 Task: Find connections with filter location Didouche Mourad with filter topic #Jobswith filter profile language English with filter current company VARITE INC with filter school Shri Shikshayatan College with filter industry Staffing and Recruiting with filter service category Corporate Events with filter keywords title Drafter
Action: Mouse moved to (524, 62)
Screenshot: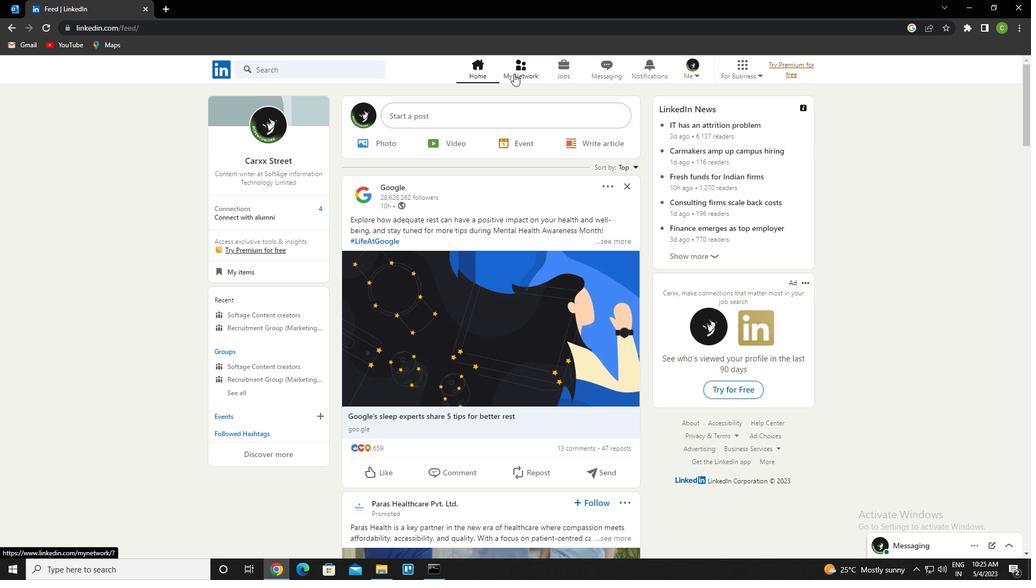 
Action: Mouse pressed left at (524, 62)
Screenshot: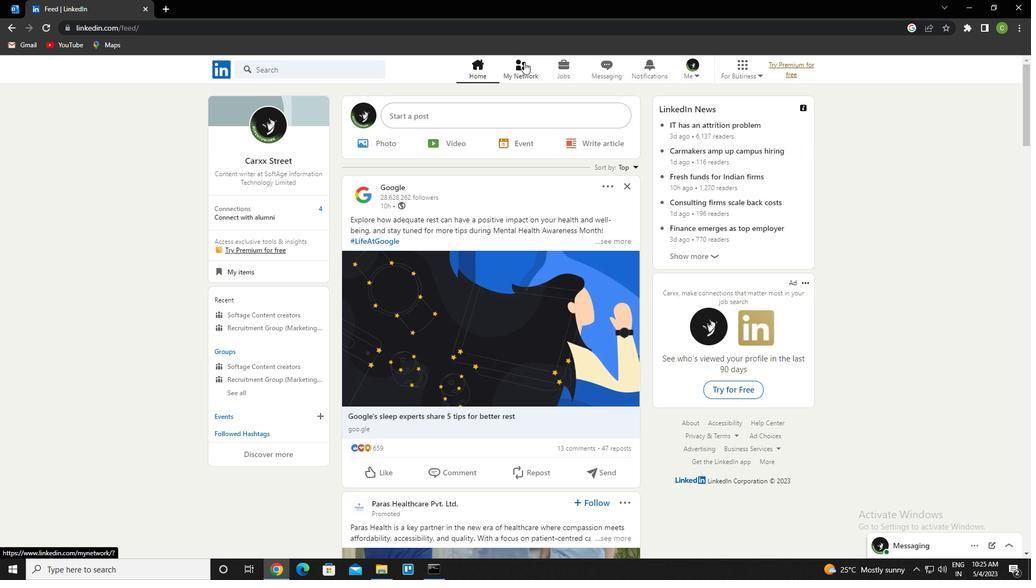 
Action: Mouse moved to (346, 134)
Screenshot: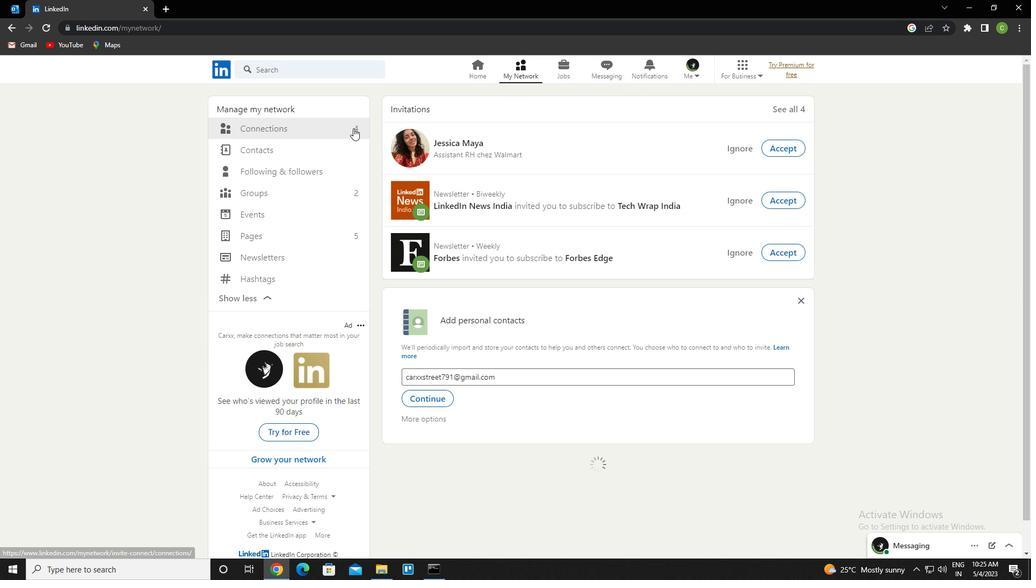 
Action: Mouse pressed left at (346, 134)
Screenshot: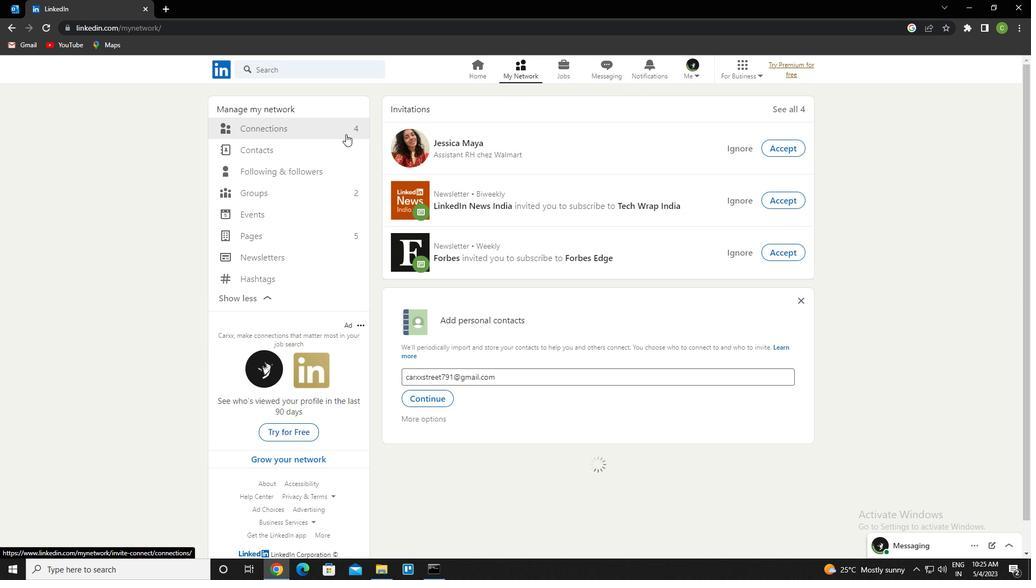 
Action: Mouse moved to (610, 128)
Screenshot: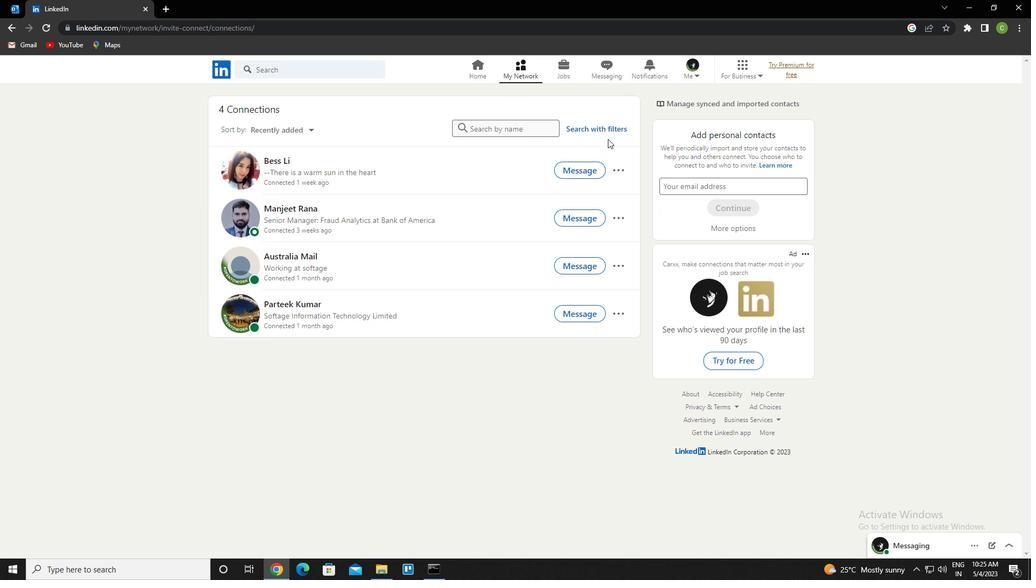 
Action: Mouse pressed left at (610, 128)
Screenshot: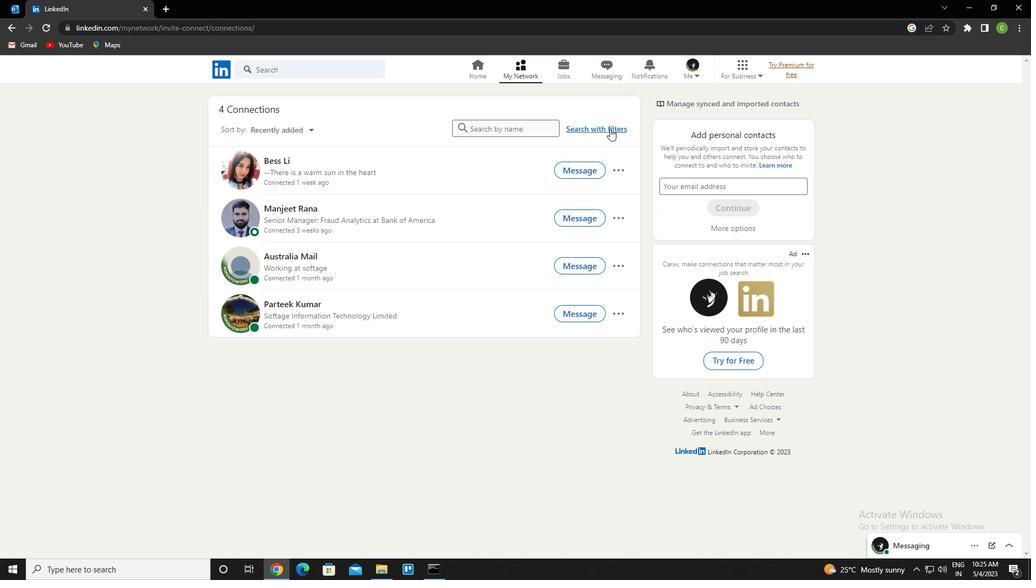 
Action: Mouse moved to (557, 103)
Screenshot: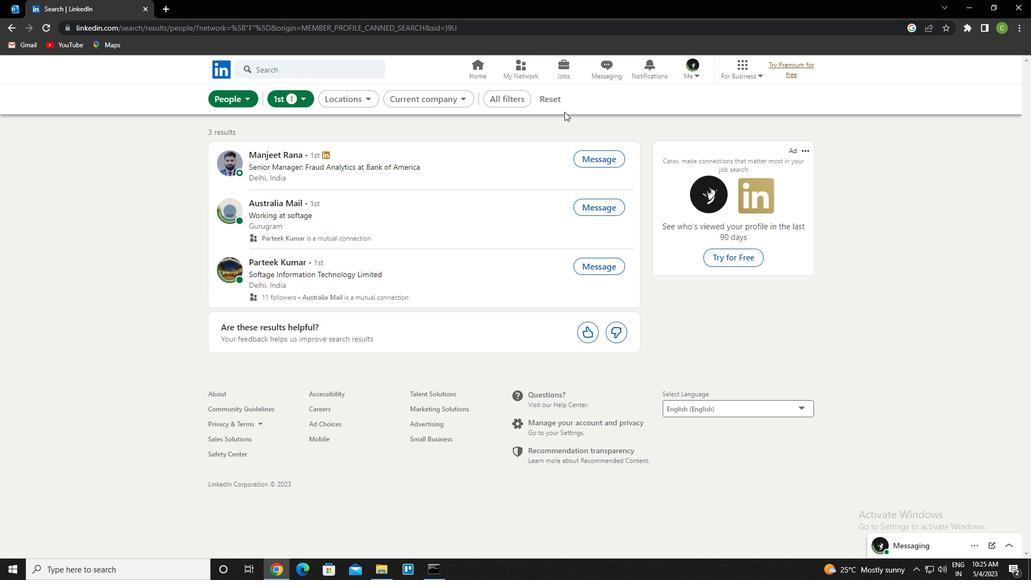 
Action: Mouse pressed left at (557, 103)
Screenshot: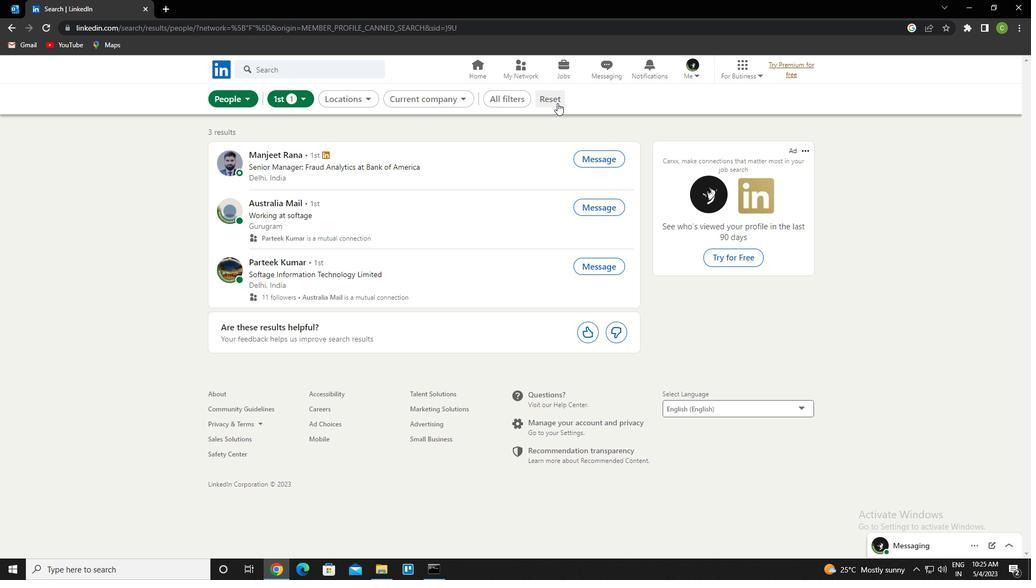 
Action: Mouse moved to (543, 103)
Screenshot: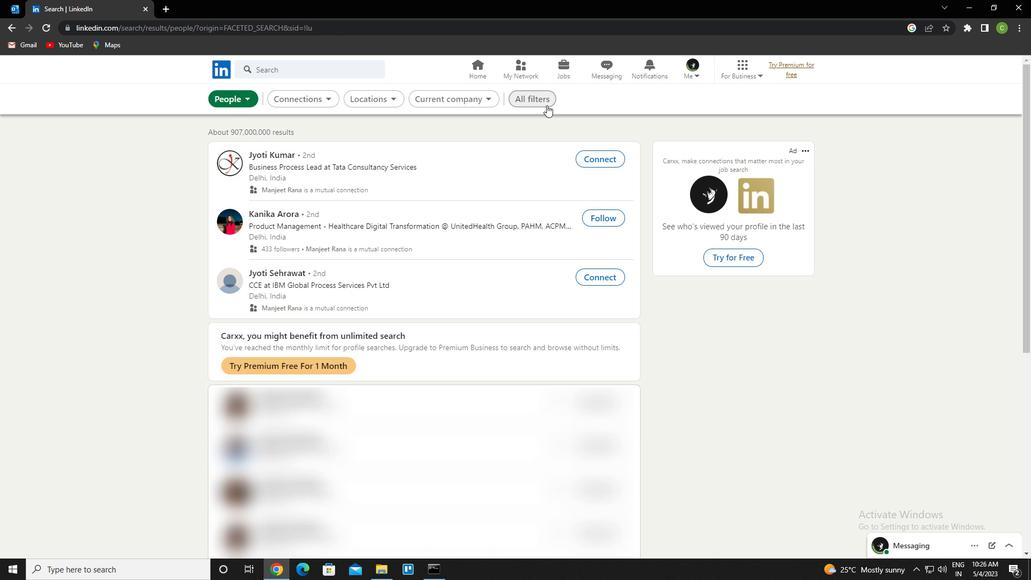 
Action: Mouse pressed left at (543, 103)
Screenshot: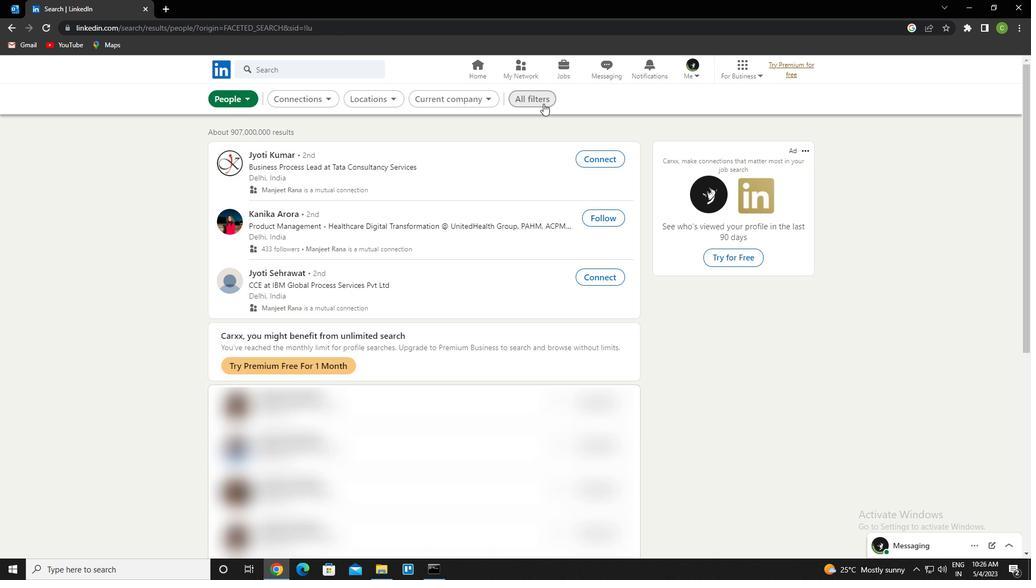 
Action: Mouse moved to (926, 366)
Screenshot: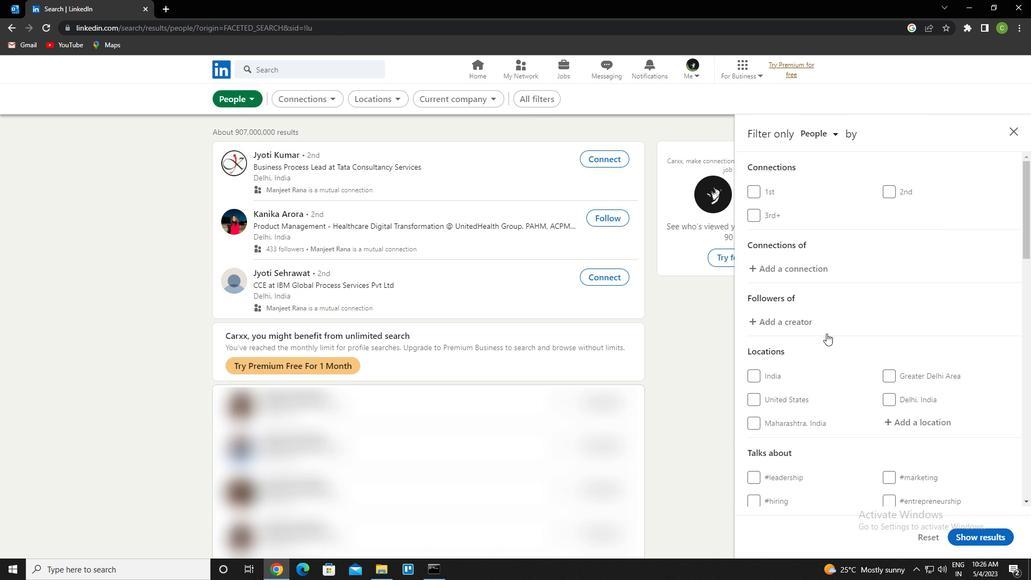 
Action: Mouse scrolled (926, 365) with delta (0, 0)
Screenshot: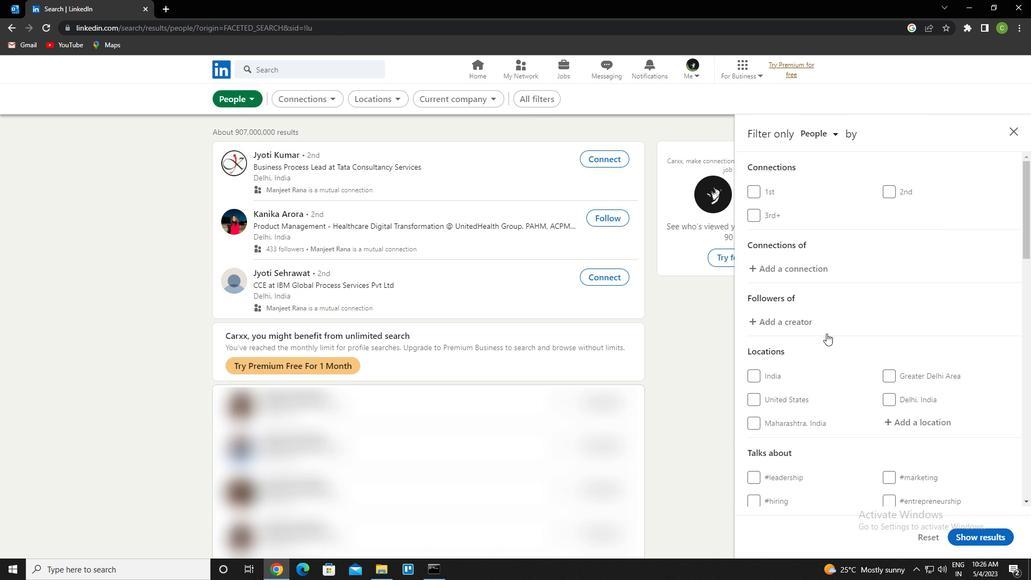 
Action: Mouse moved to (926, 366)
Screenshot: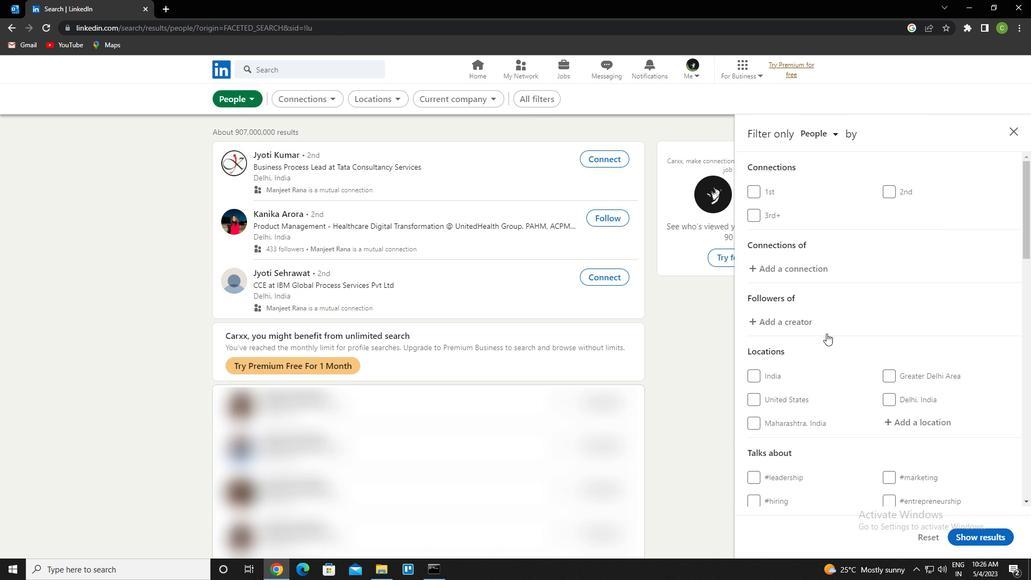
Action: Mouse scrolled (926, 365) with delta (0, 0)
Screenshot: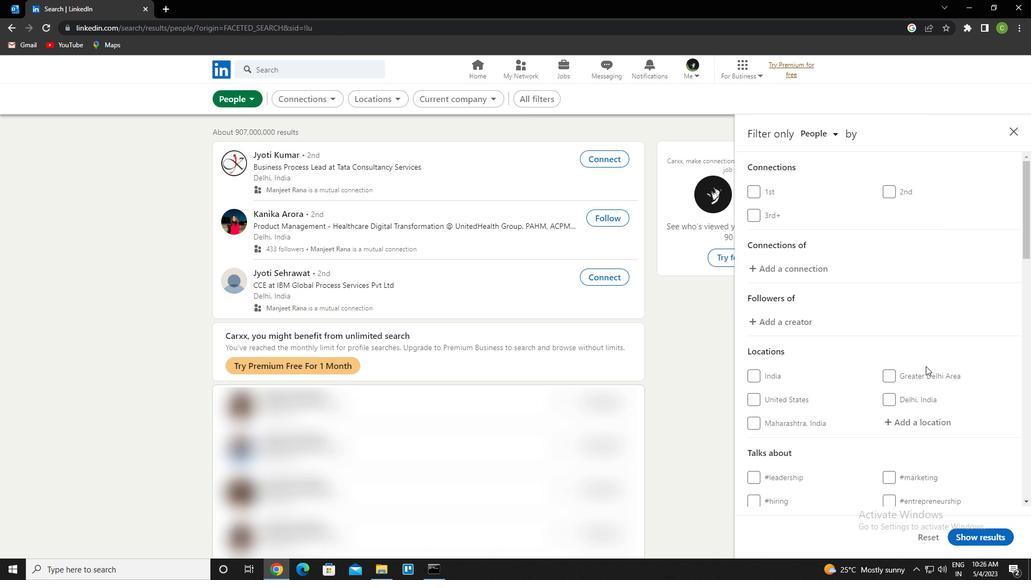 
Action: Mouse moved to (925, 364)
Screenshot: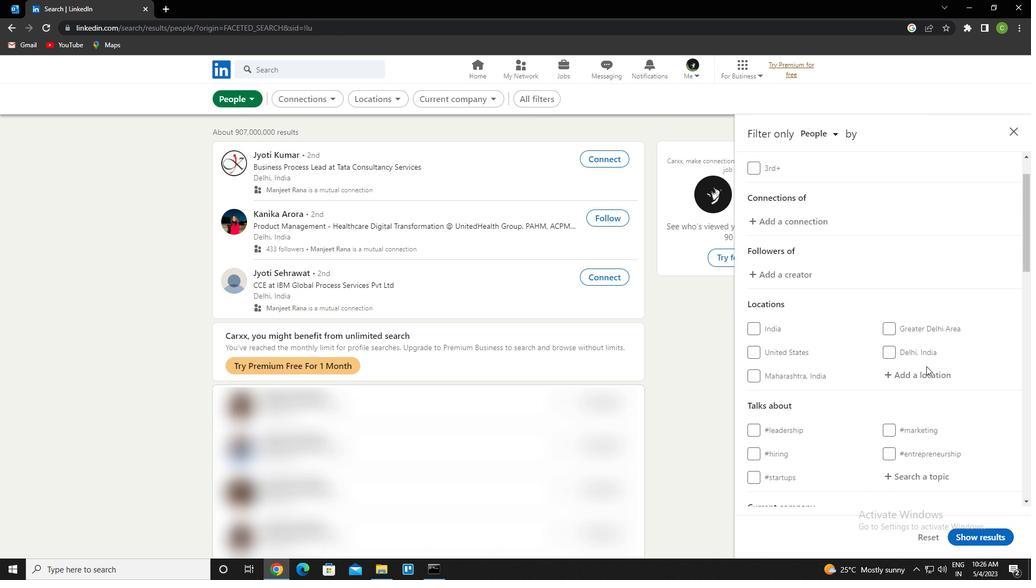 
Action: Mouse scrolled (925, 363) with delta (0, 0)
Screenshot: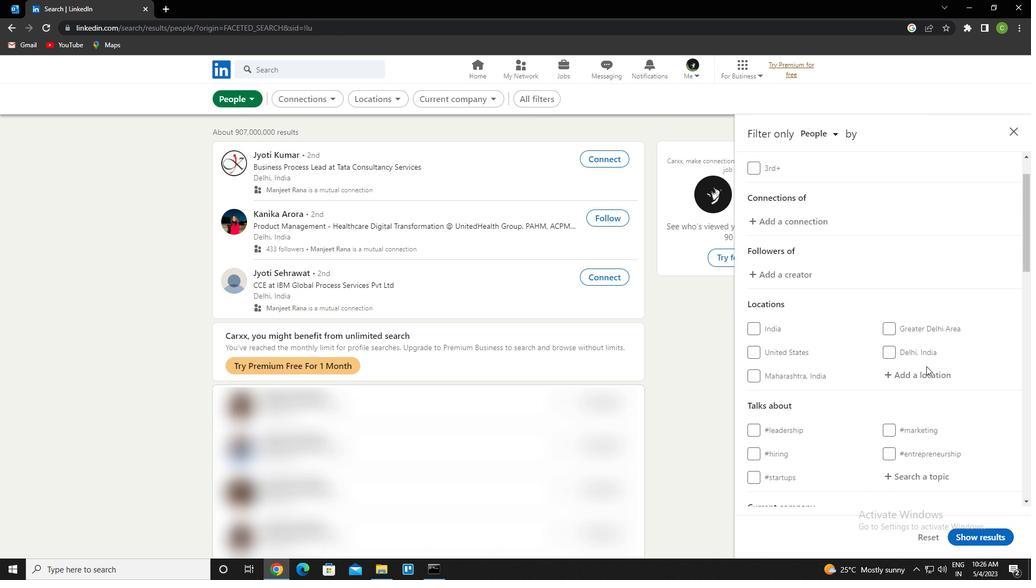 
Action: Mouse moved to (925, 264)
Screenshot: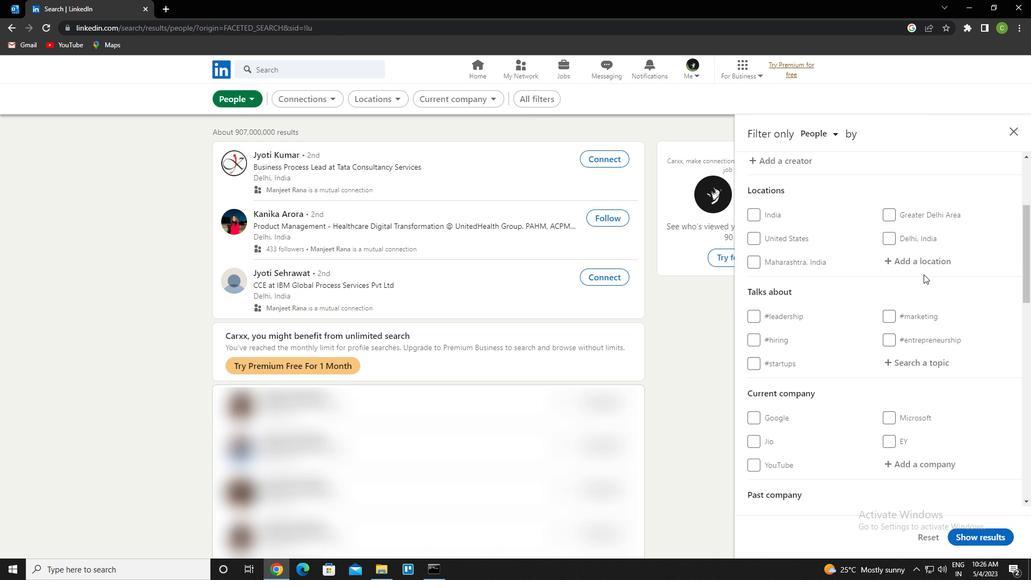 
Action: Mouse pressed left at (925, 264)
Screenshot: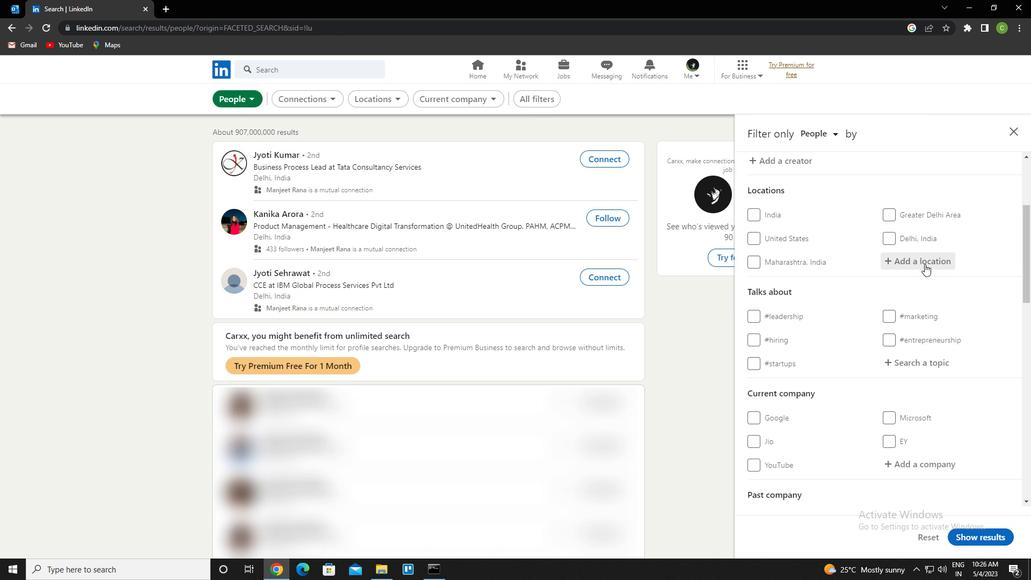 
Action: Key pressed <Key.caps_lock>d<Key.caps_lock>idouche<Key.down><Key.enter>
Screenshot: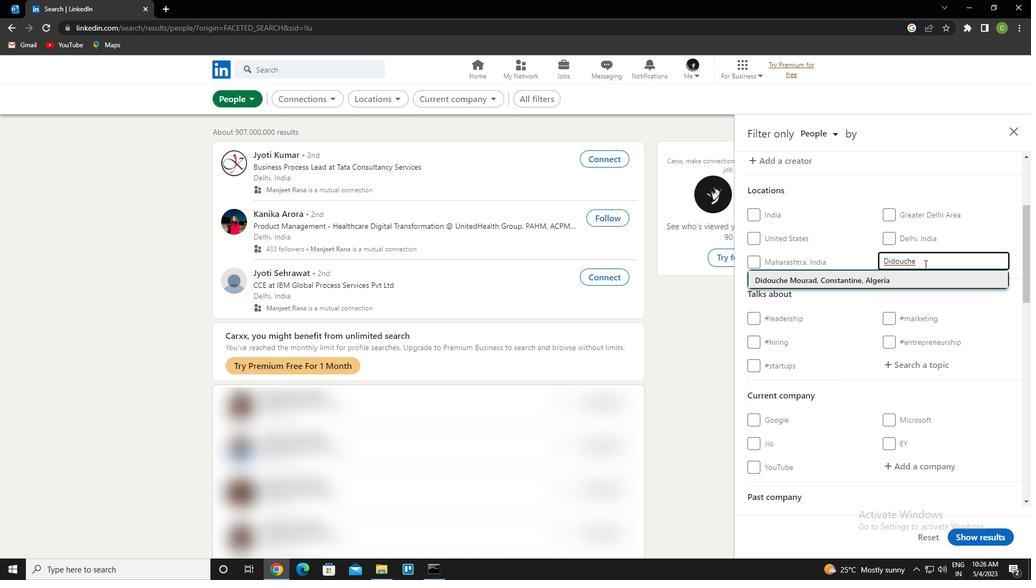 
Action: Mouse scrolled (925, 263) with delta (0, 0)
Screenshot: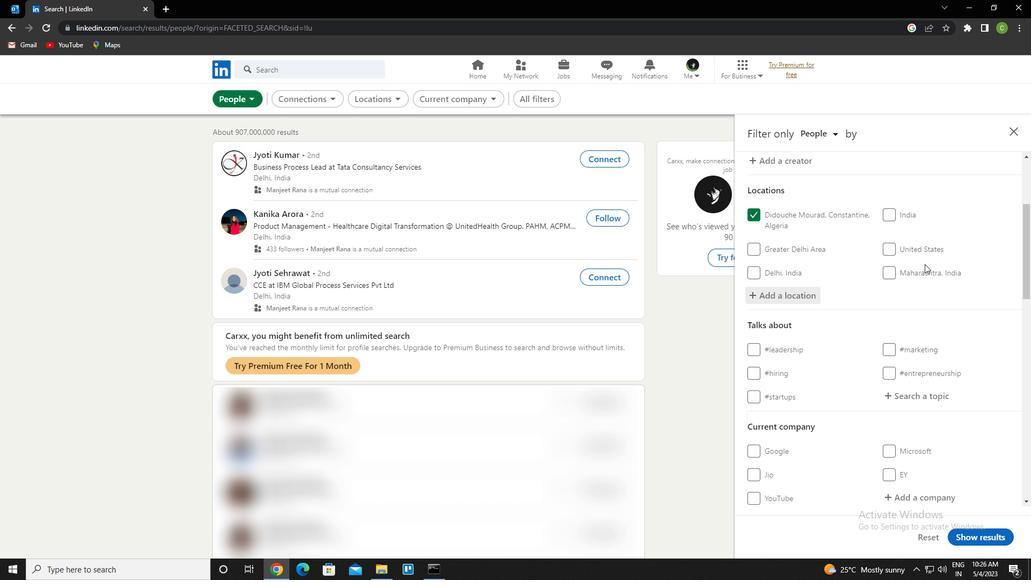 
Action: Mouse scrolled (925, 263) with delta (0, 0)
Screenshot: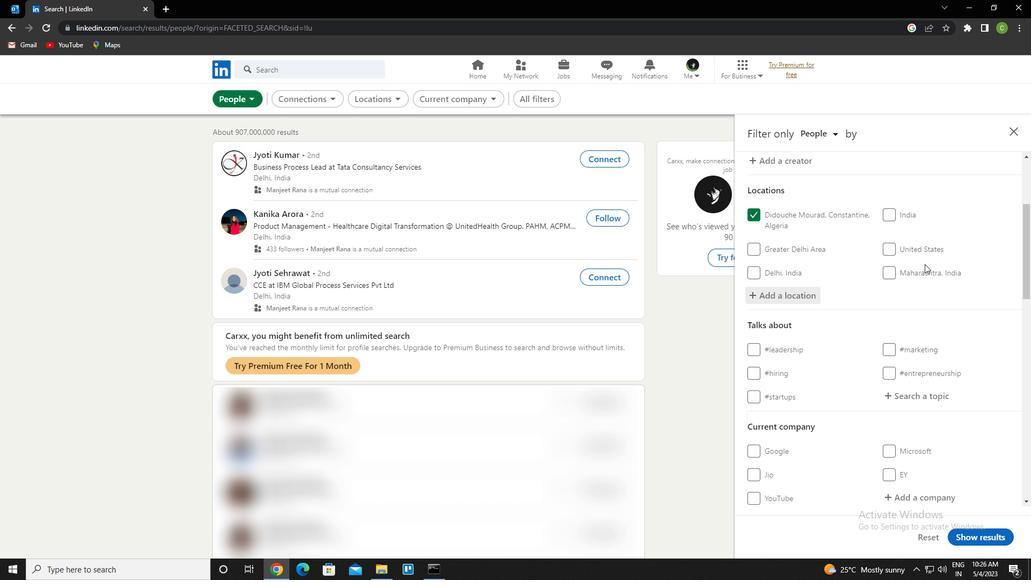 
Action: Mouse moved to (922, 284)
Screenshot: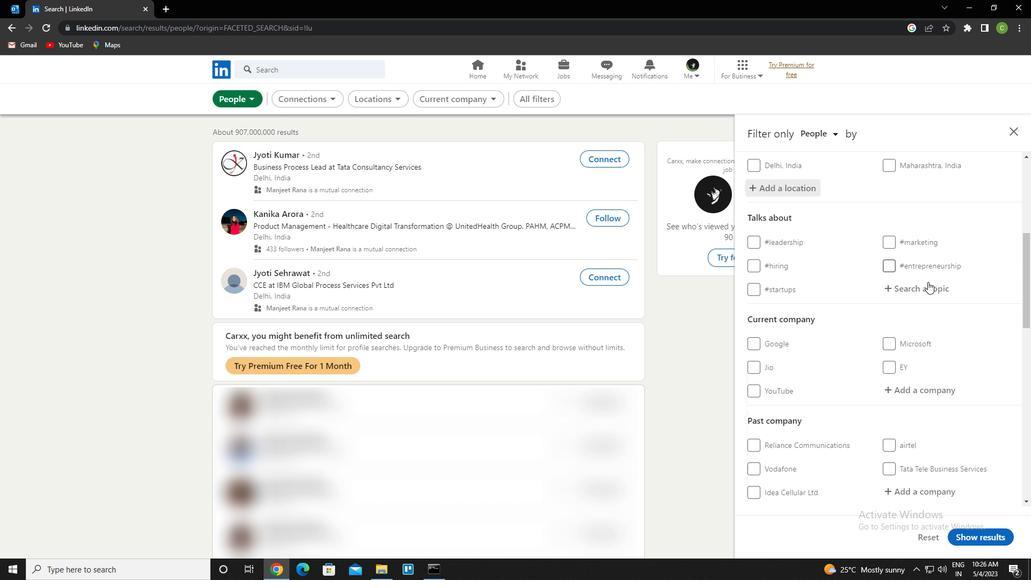 
Action: Mouse pressed left at (922, 284)
Screenshot: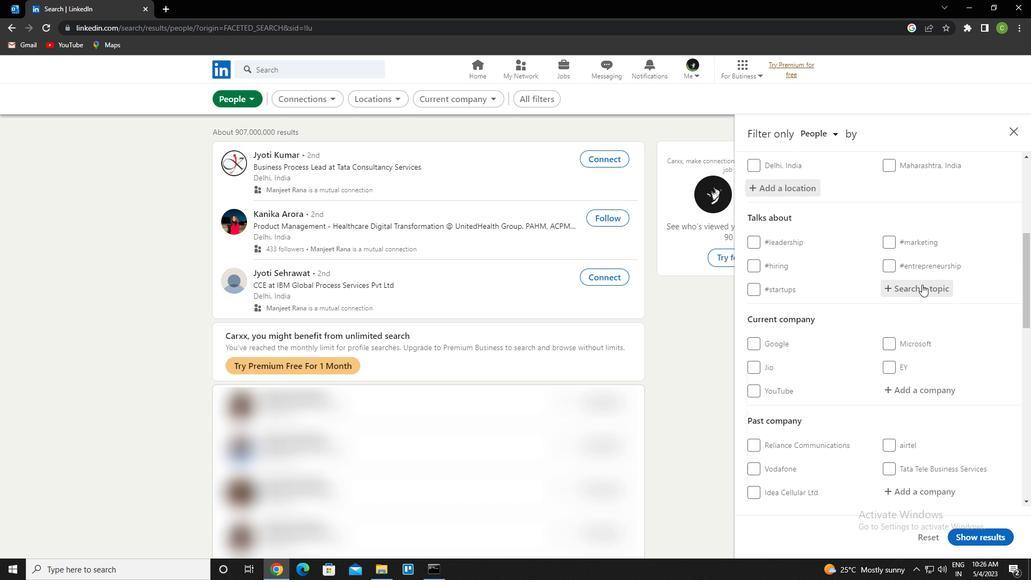 
Action: Key pressed jobs<Key.down><Key.enter>
Screenshot: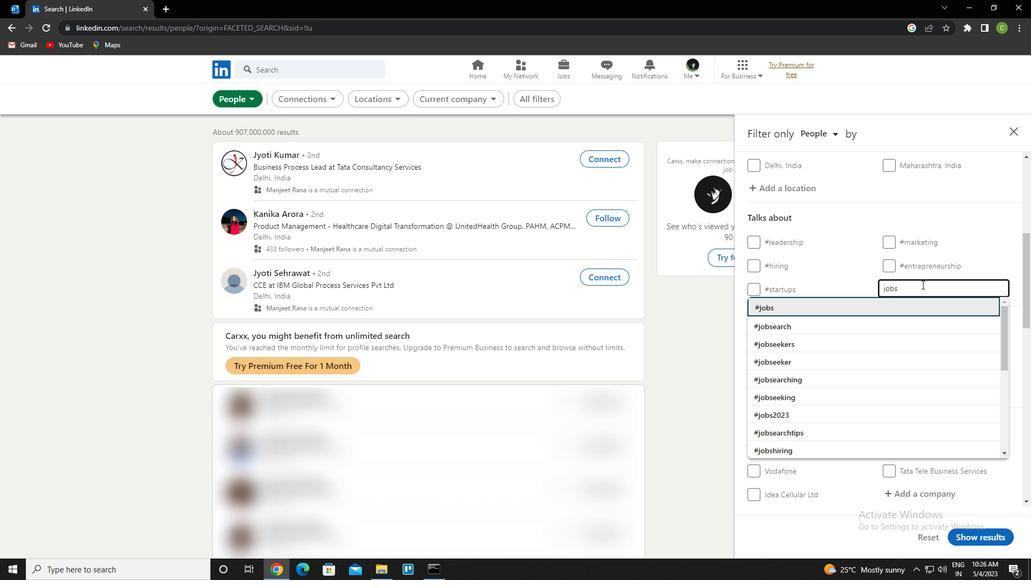 
Action: Mouse scrolled (922, 284) with delta (0, 0)
Screenshot: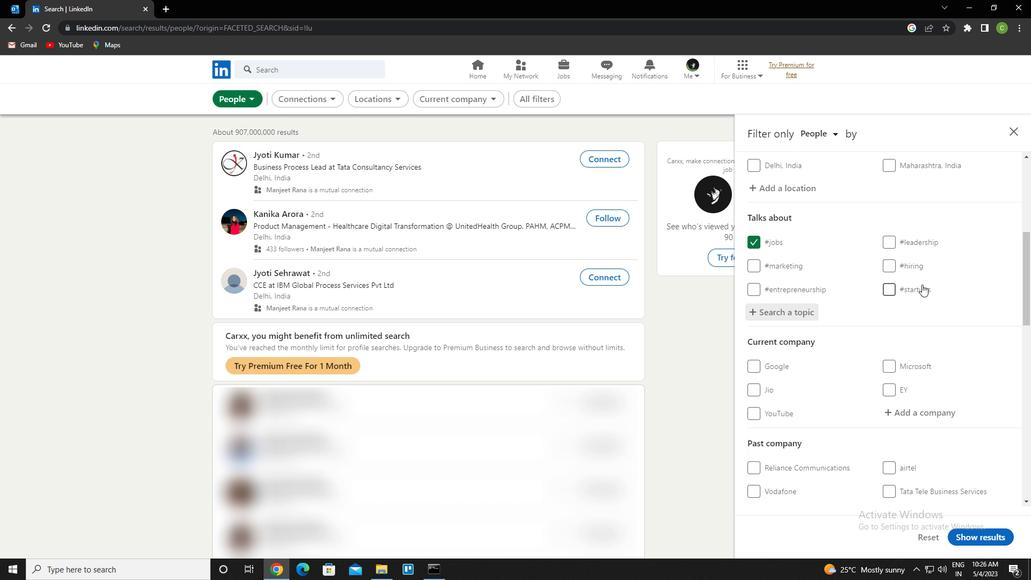 
Action: Mouse scrolled (922, 284) with delta (0, 0)
Screenshot: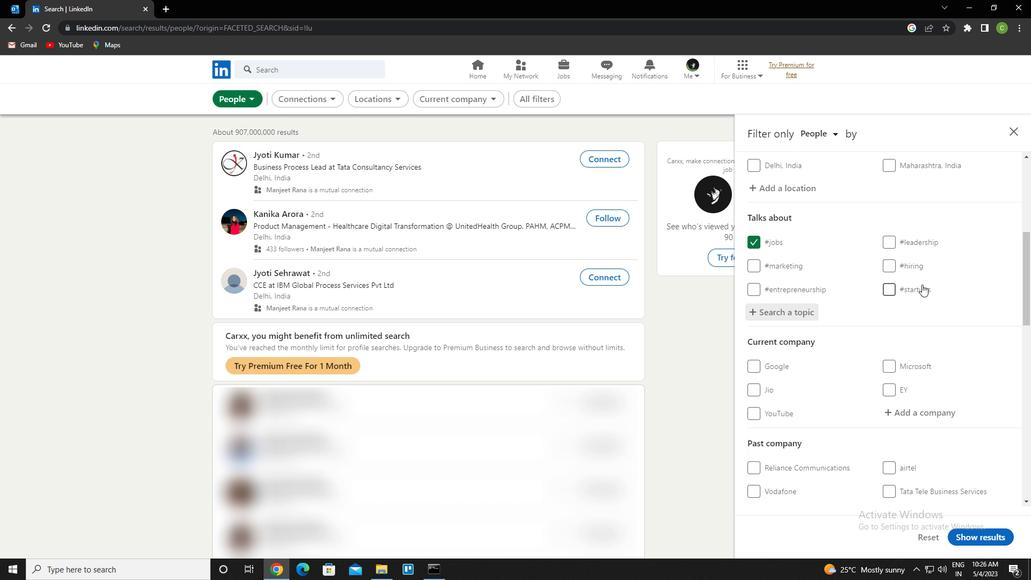 
Action: Mouse moved to (922, 284)
Screenshot: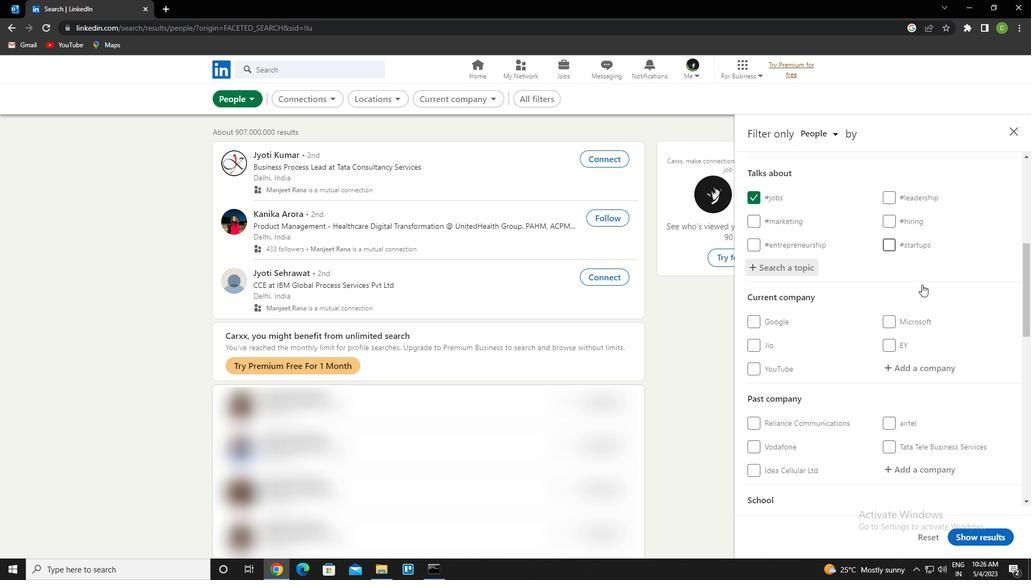 
Action: Mouse scrolled (922, 284) with delta (0, 0)
Screenshot: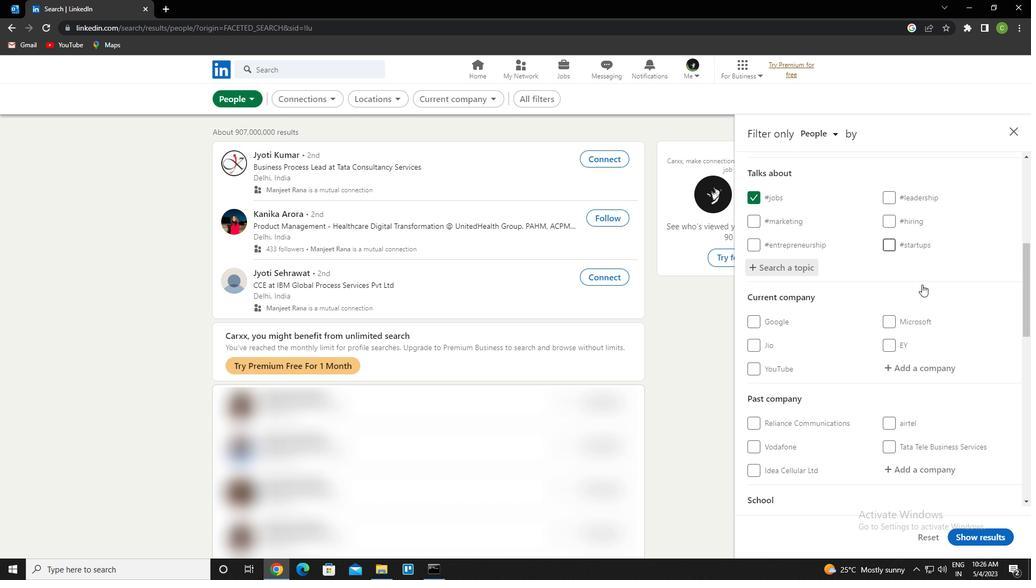 
Action: Mouse scrolled (922, 284) with delta (0, 0)
Screenshot: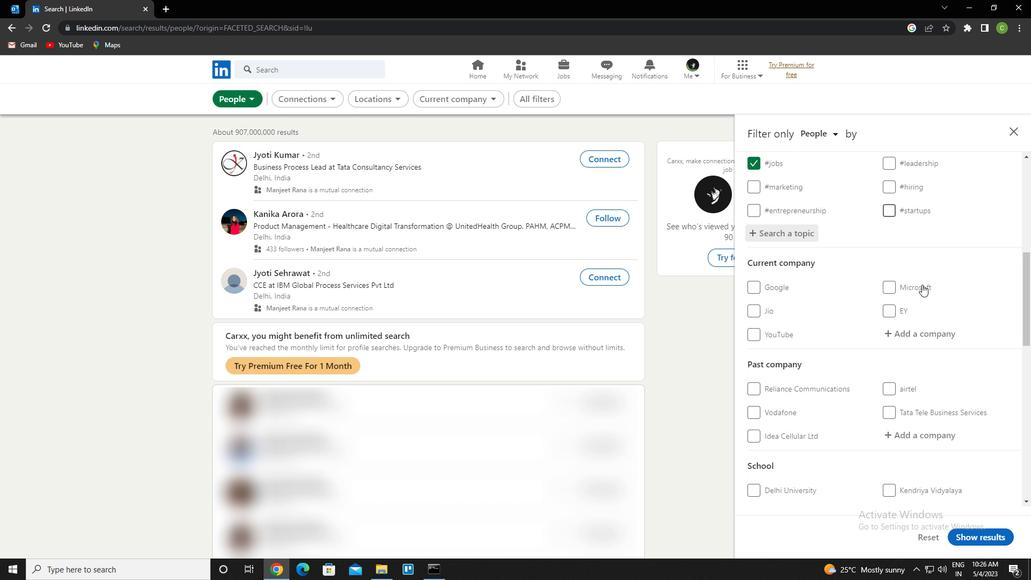 
Action: Mouse scrolled (922, 284) with delta (0, 0)
Screenshot: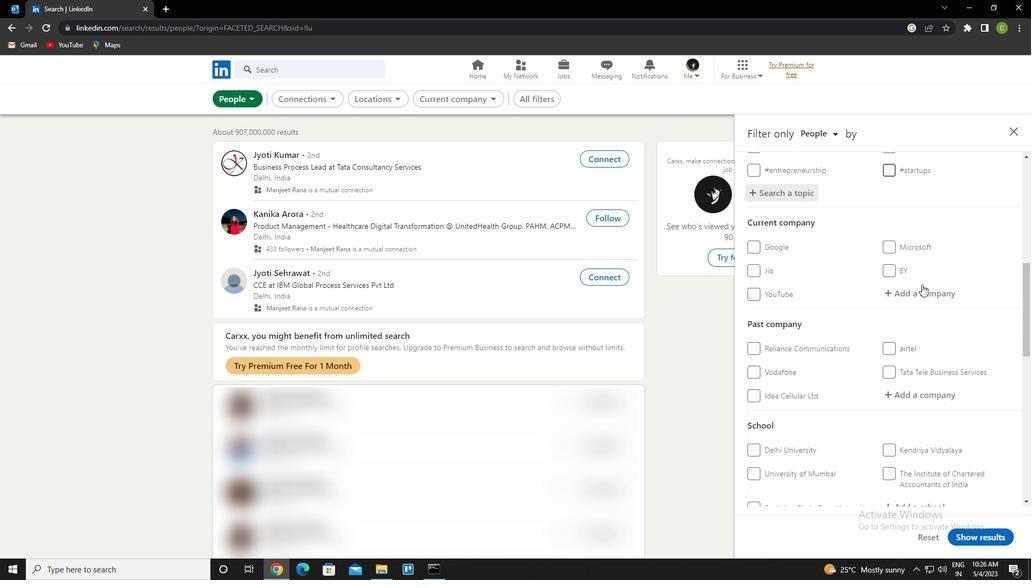 
Action: Mouse scrolled (922, 284) with delta (0, 0)
Screenshot: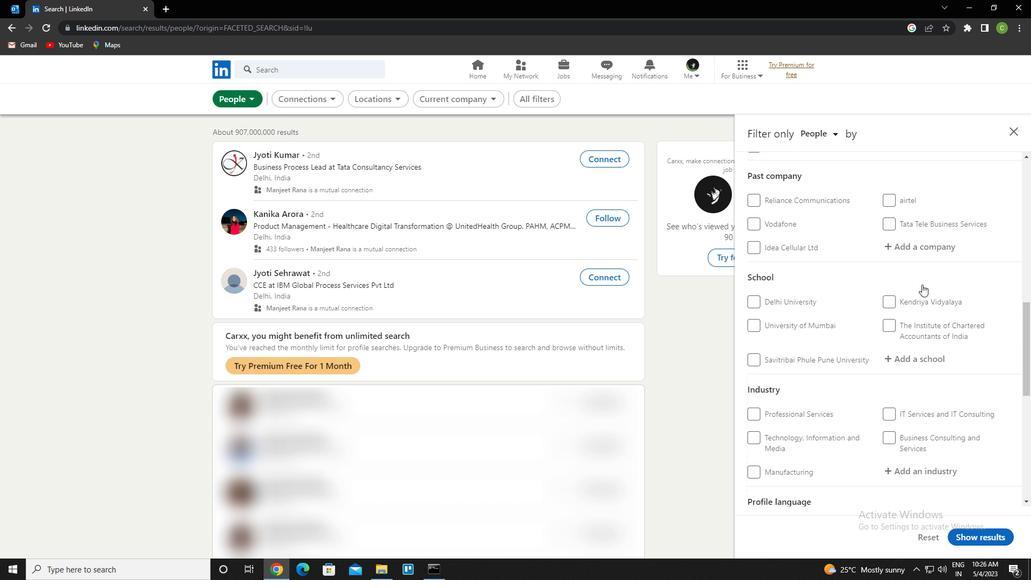 
Action: Mouse scrolled (922, 284) with delta (0, 0)
Screenshot: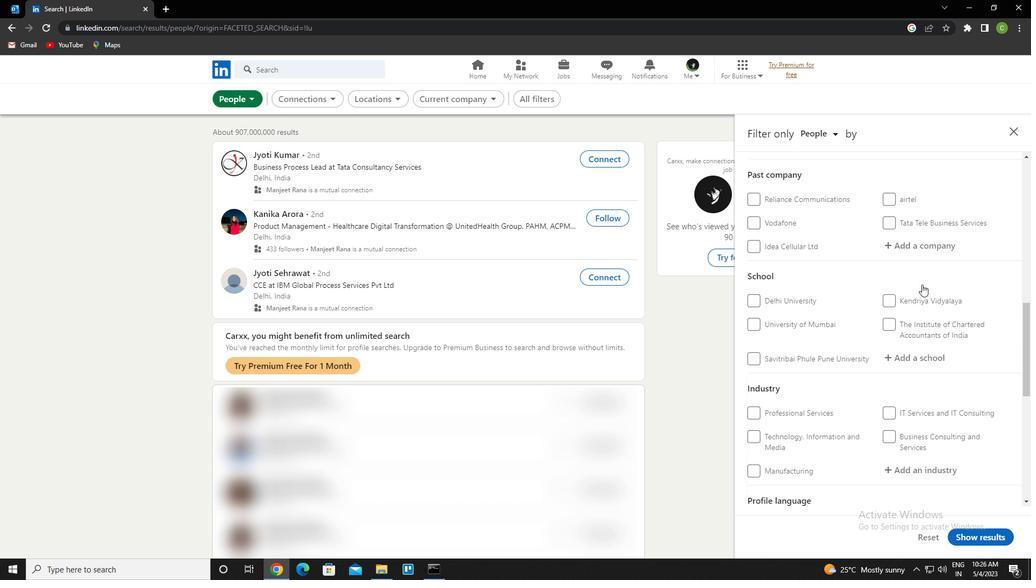 
Action: Mouse scrolled (922, 284) with delta (0, 0)
Screenshot: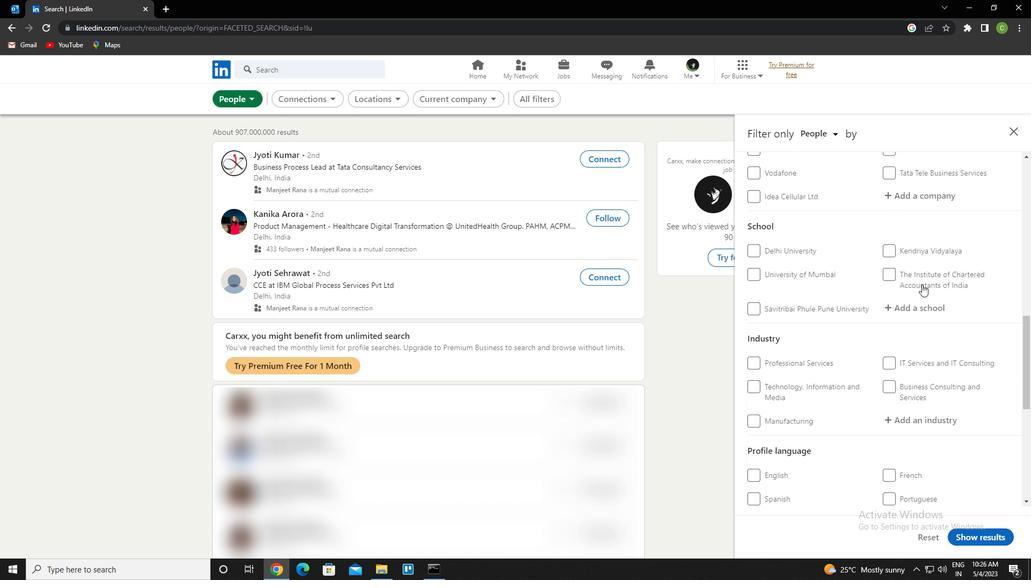 
Action: Mouse scrolled (922, 284) with delta (0, 0)
Screenshot: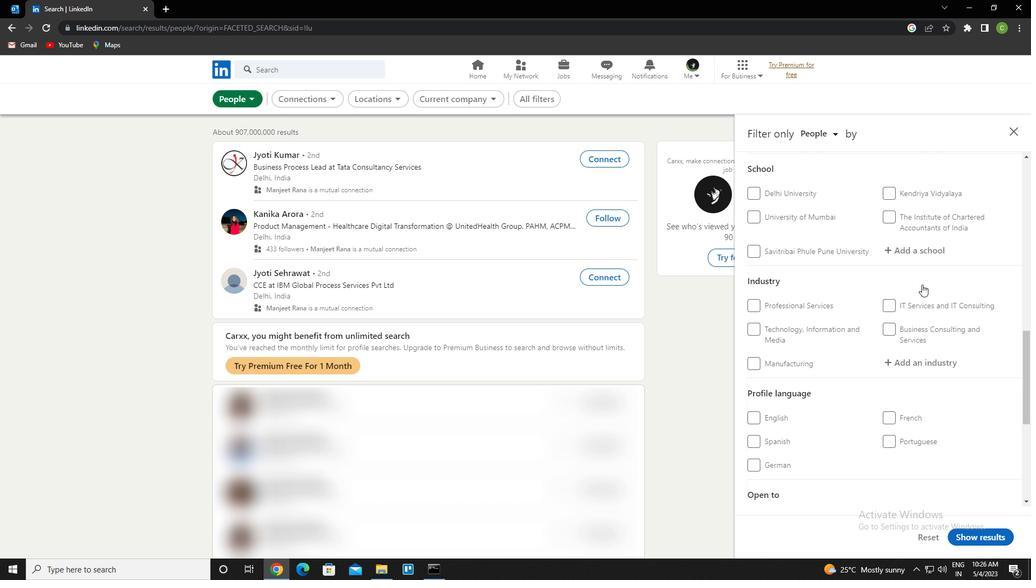 
Action: Mouse moved to (756, 313)
Screenshot: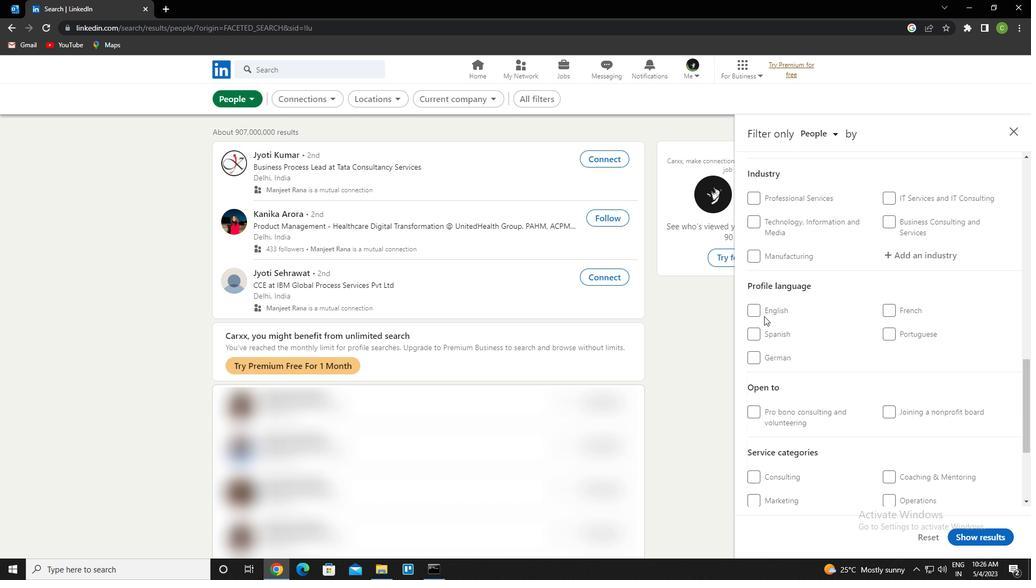 
Action: Mouse pressed left at (756, 313)
Screenshot: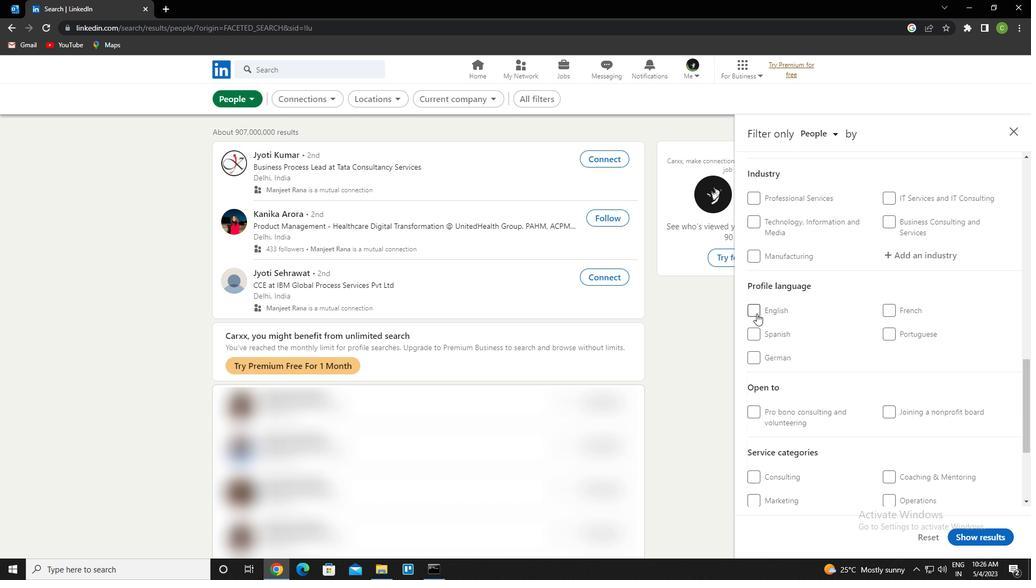 
Action: Mouse moved to (813, 336)
Screenshot: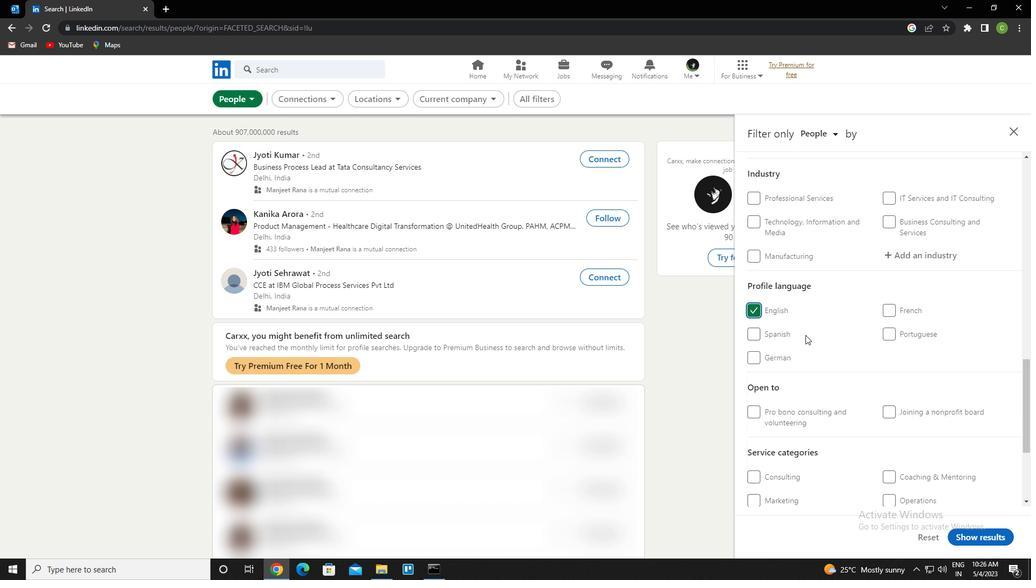 
Action: Mouse scrolled (813, 337) with delta (0, 0)
Screenshot: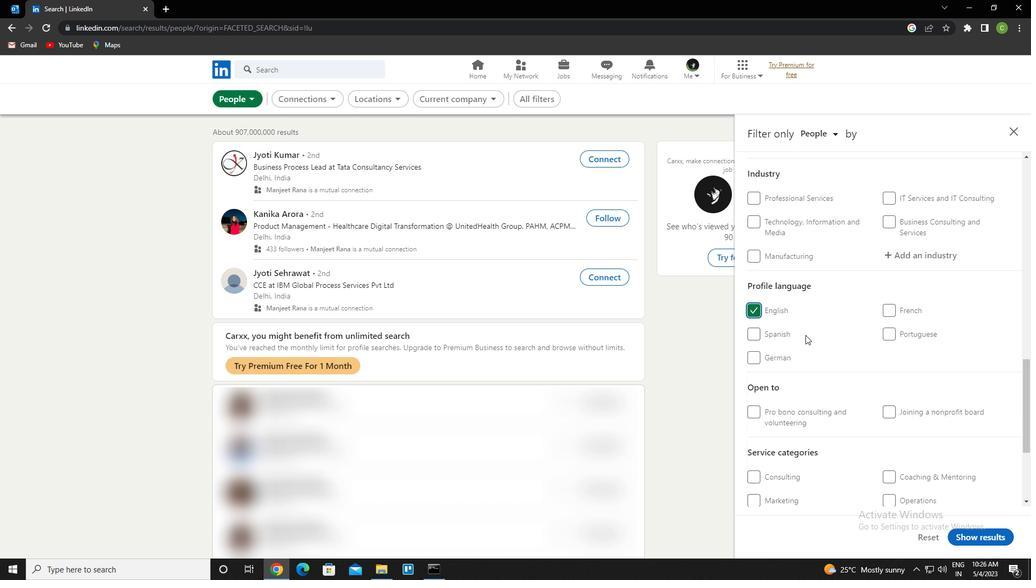 
Action: Mouse moved to (813, 336)
Screenshot: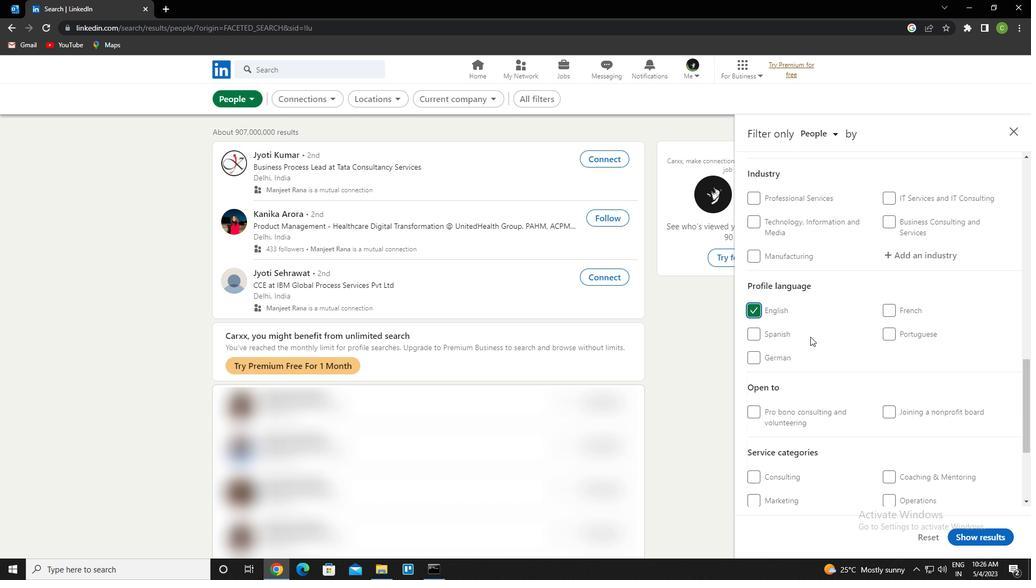 
Action: Mouse scrolled (813, 337) with delta (0, 0)
Screenshot: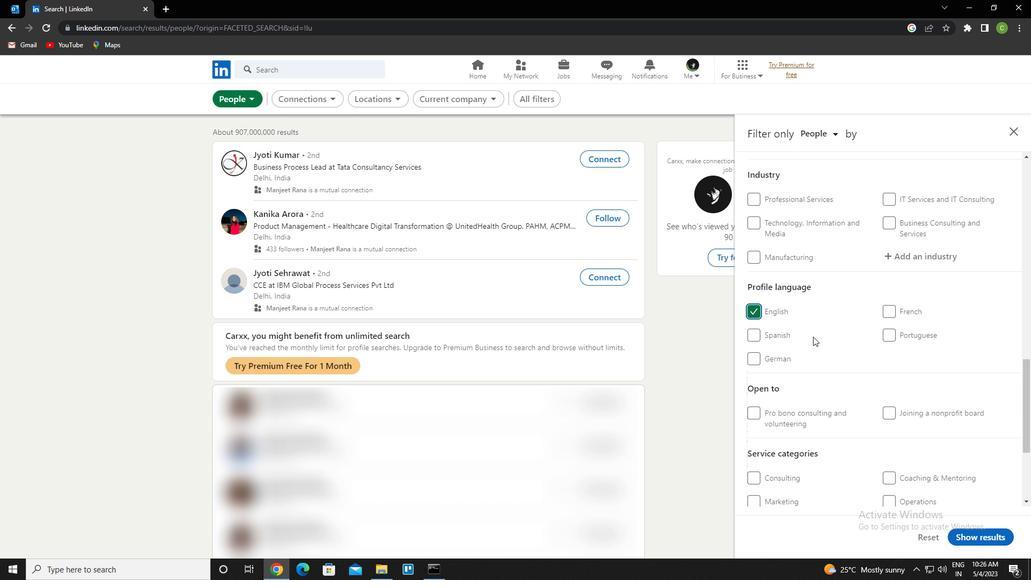 
Action: Mouse scrolled (813, 337) with delta (0, 0)
Screenshot: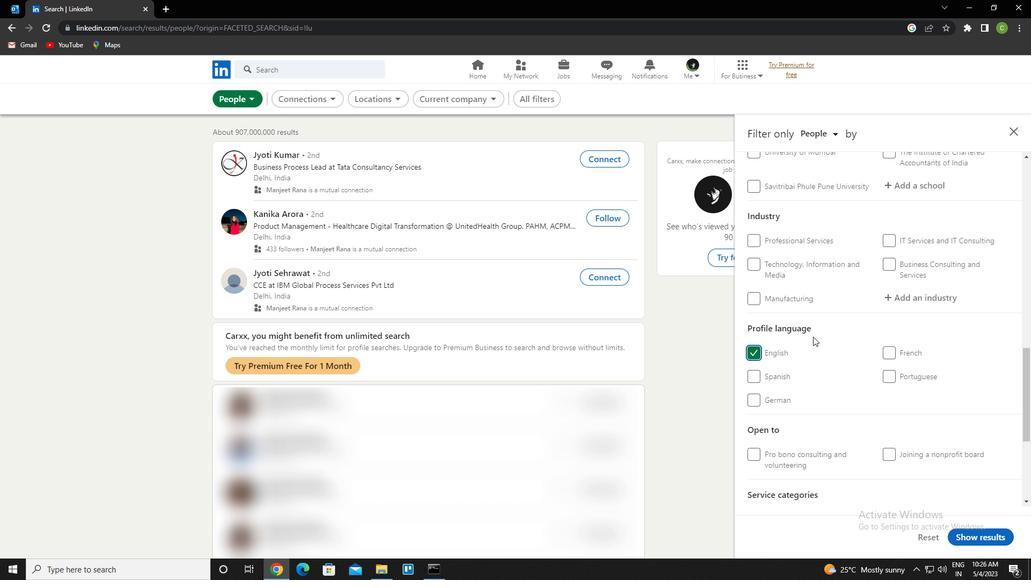 
Action: Mouse scrolled (813, 337) with delta (0, 0)
Screenshot: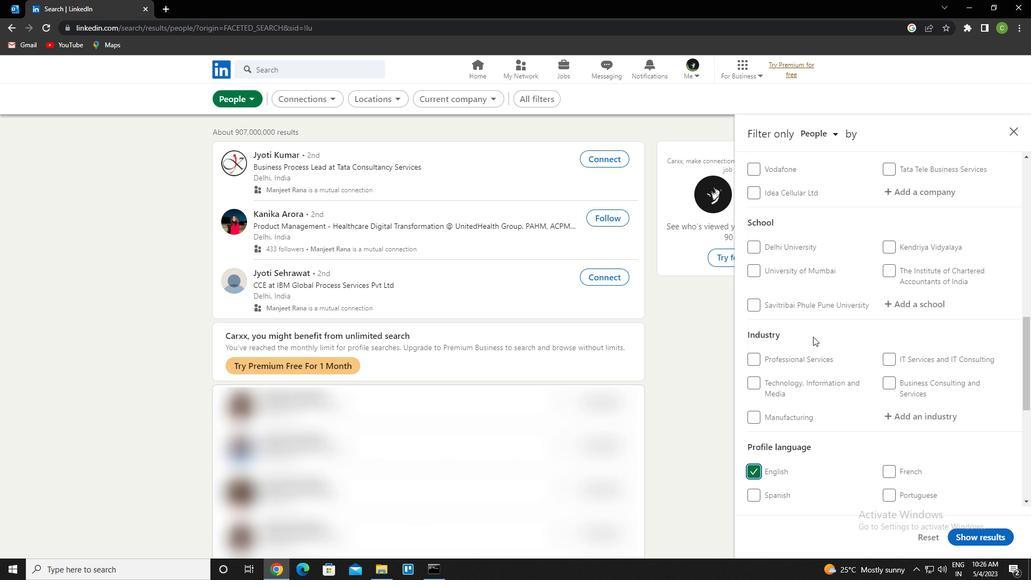 
Action: Mouse scrolled (813, 337) with delta (0, 0)
Screenshot: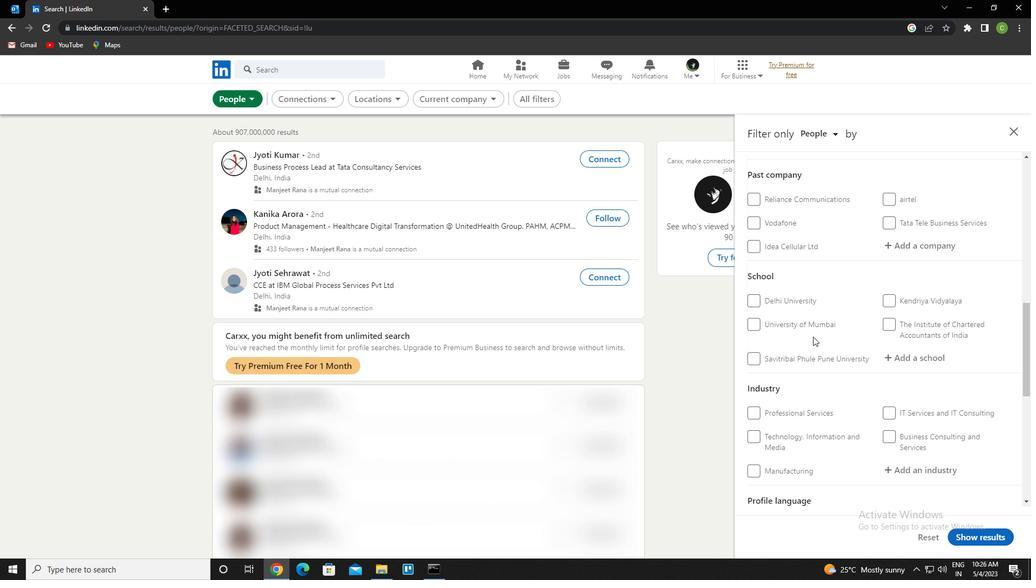
Action: Mouse scrolled (813, 337) with delta (0, 0)
Screenshot: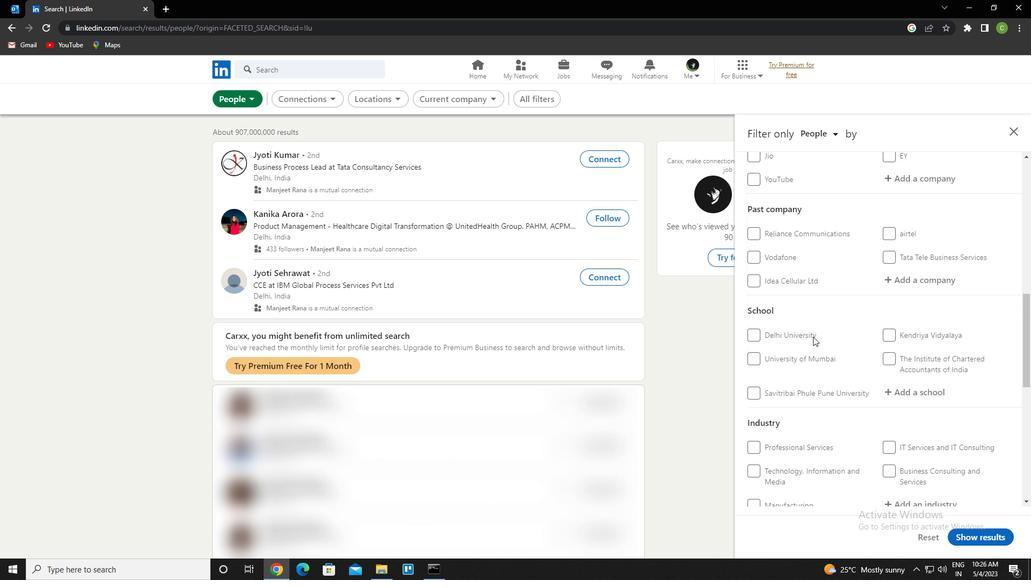 
Action: Mouse moved to (913, 255)
Screenshot: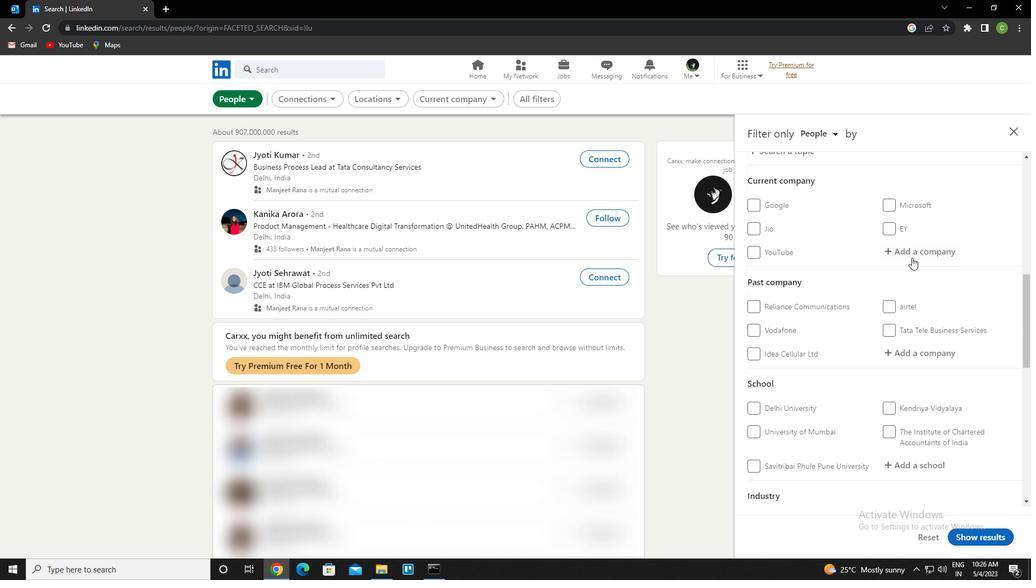 
Action: Mouse pressed left at (913, 255)
Screenshot: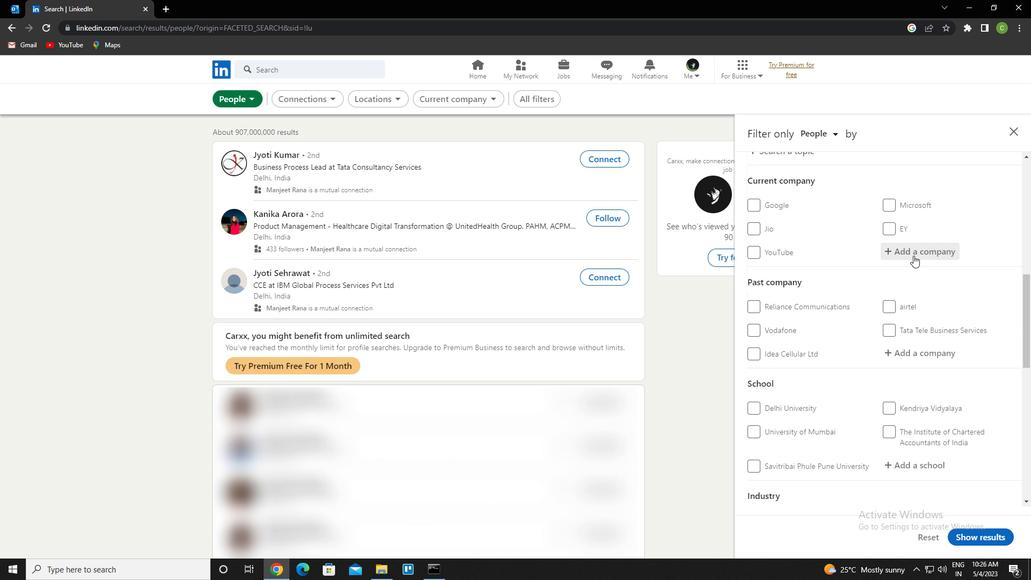 
Action: Key pressed <Key.caps_lock>varite<Key.space>inc<Key.down><Key.enter>
Screenshot: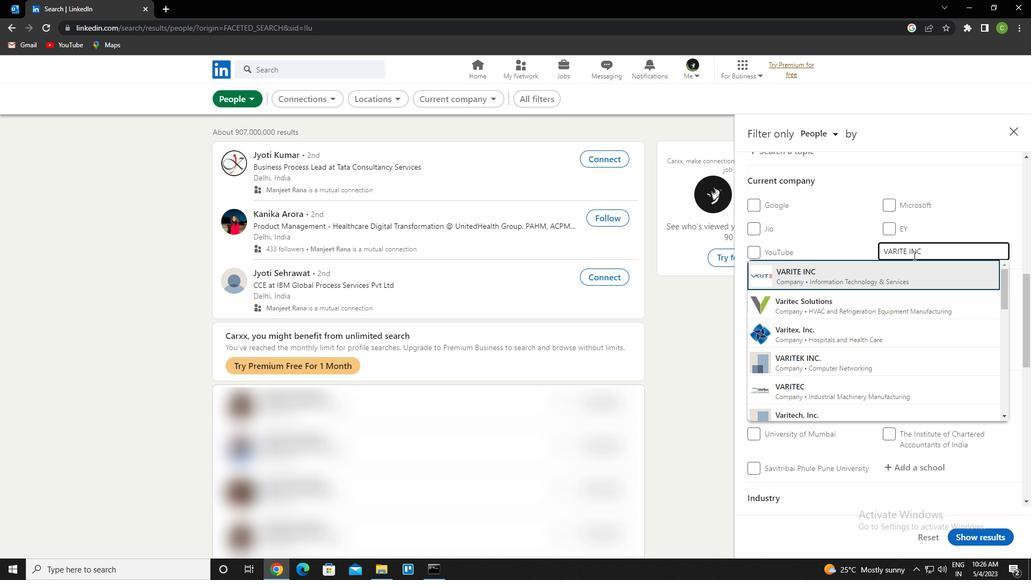 
Action: Mouse scrolled (913, 255) with delta (0, 0)
Screenshot: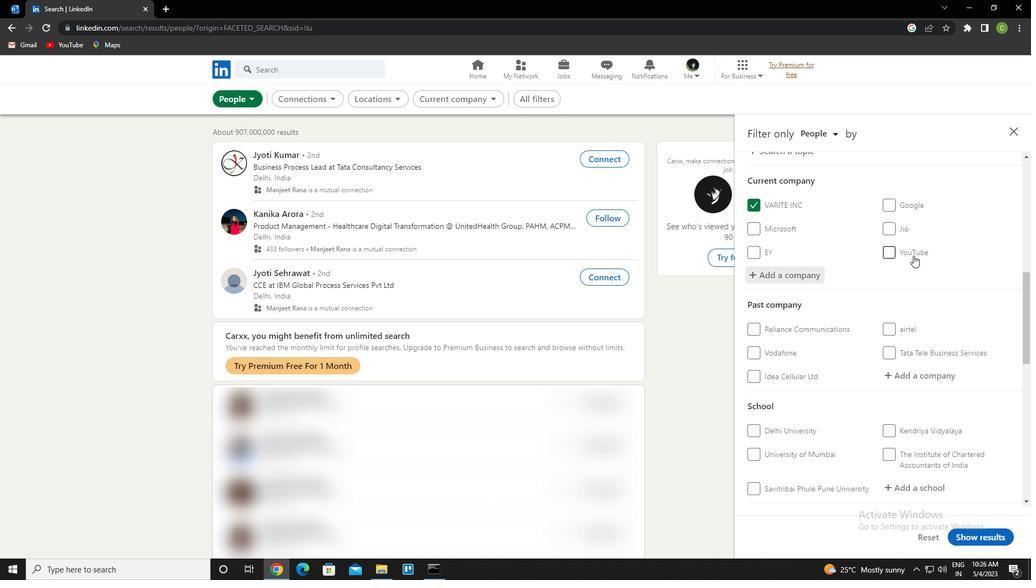 
Action: Mouse moved to (915, 272)
Screenshot: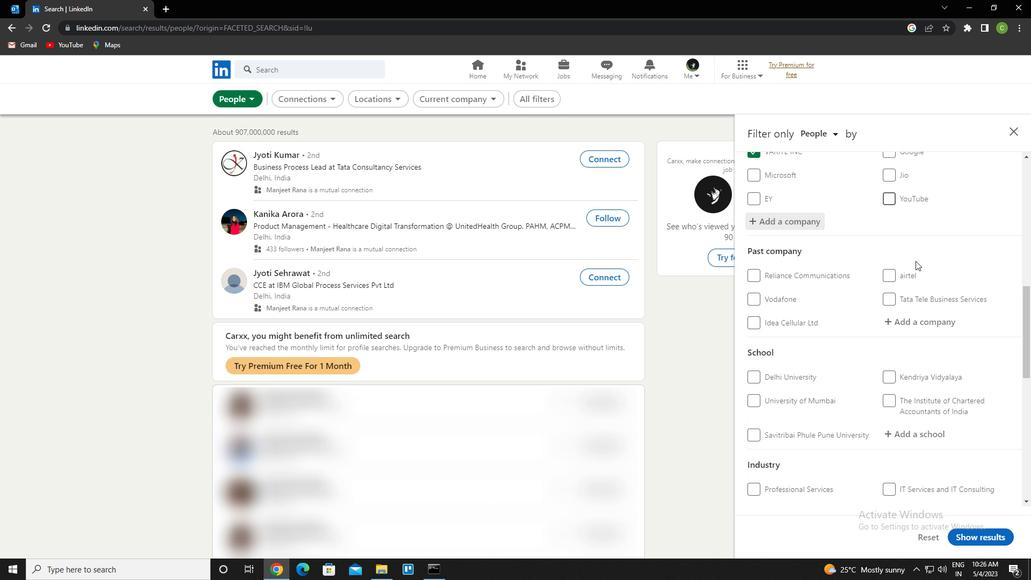 
Action: Mouse scrolled (915, 272) with delta (0, 0)
Screenshot: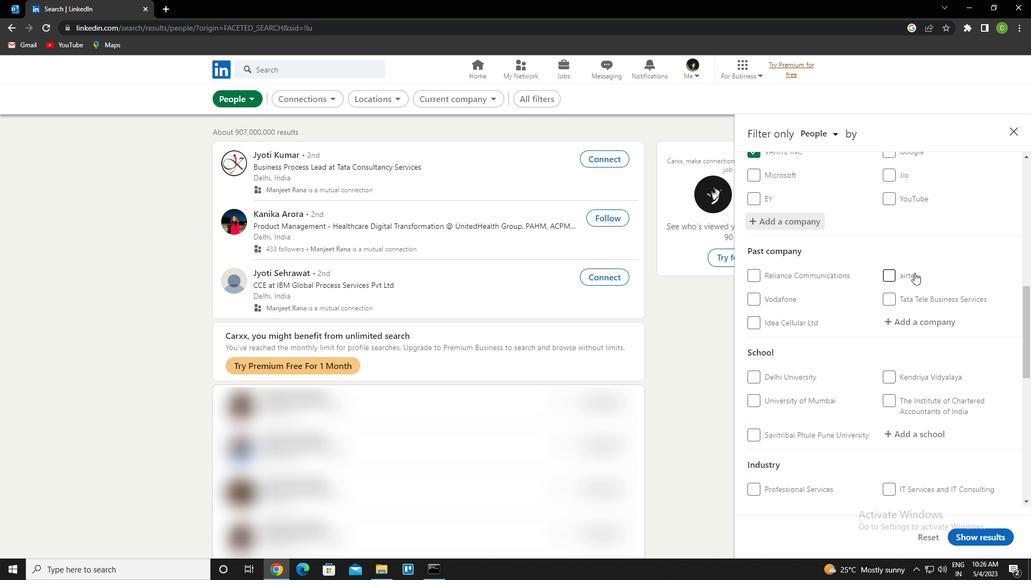 
Action: Mouse scrolled (915, 272) with delta (0, 0)
Screenshot: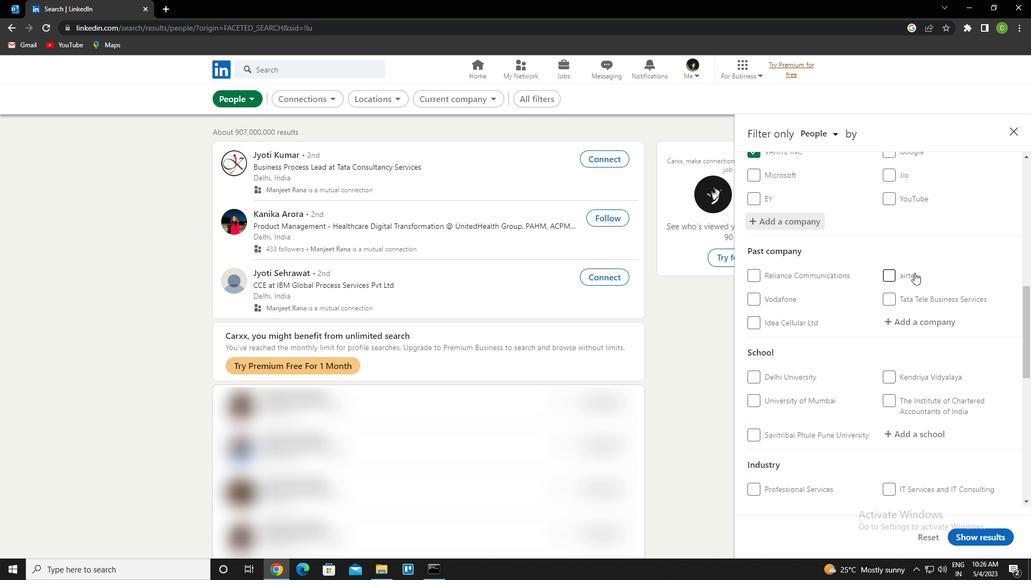 
Action: Mouse moved to (909, 319)
Screenshot: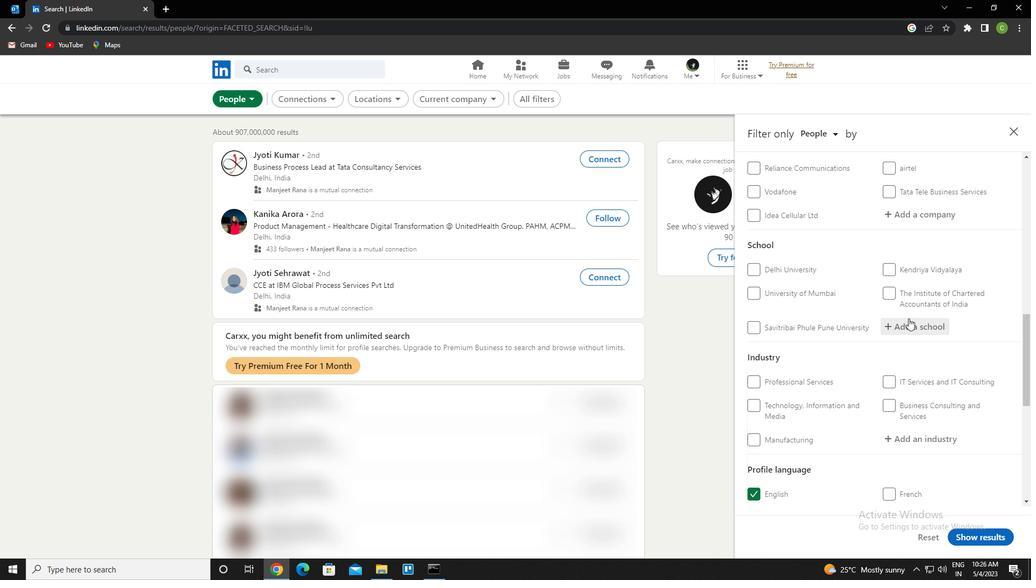 
Action: Mouse pressed left at (909, 319)
Screenshot: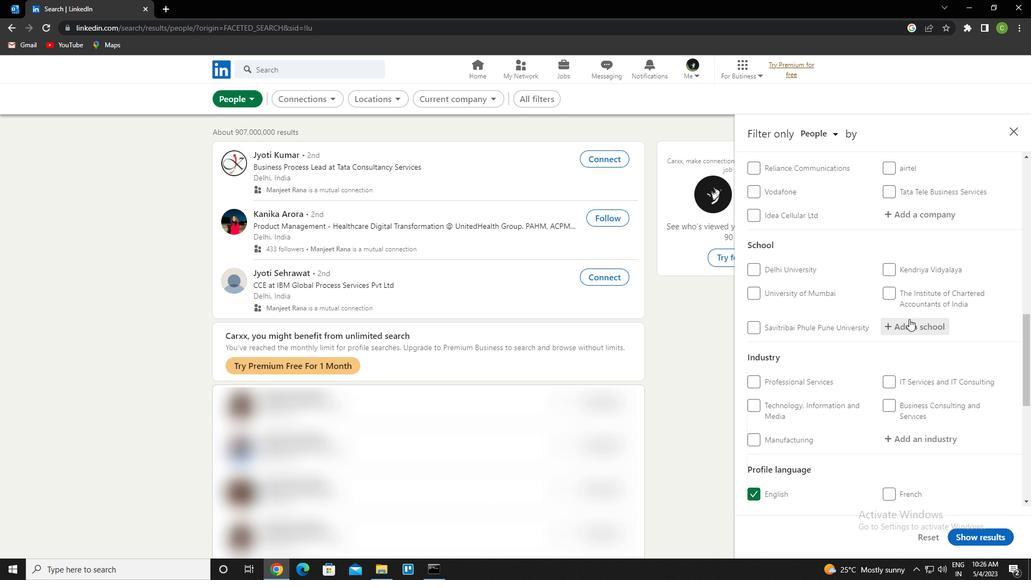 
Action: Key pressed <Key.caps_lock><Key.caps_lock>s<Key.caps_lock>hri<Key.space><Key.caps_lock>s<Key.caps_lock>hiksha<Key.down><Key.enter>
Screenshot: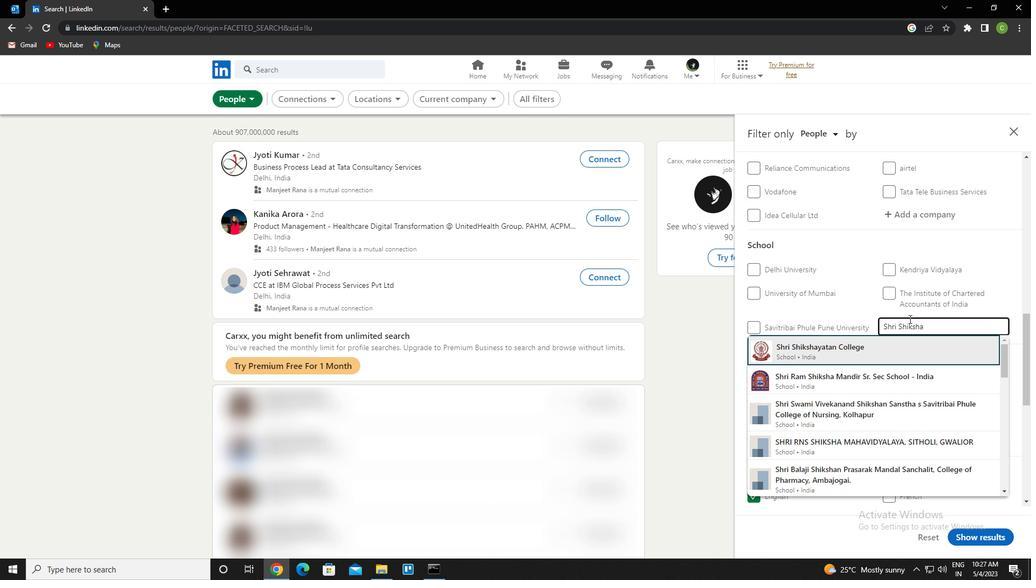 
Action: Mouse moved to (910, 319)
Screenshot: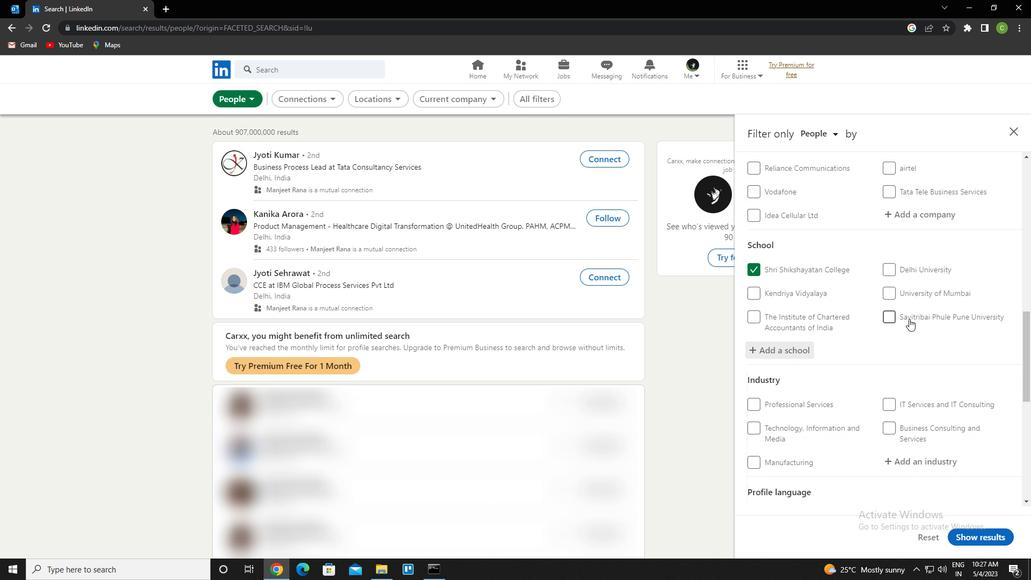 
Action: Mouse scrolled (910, 319) with delta (0, 0)
Screenshot: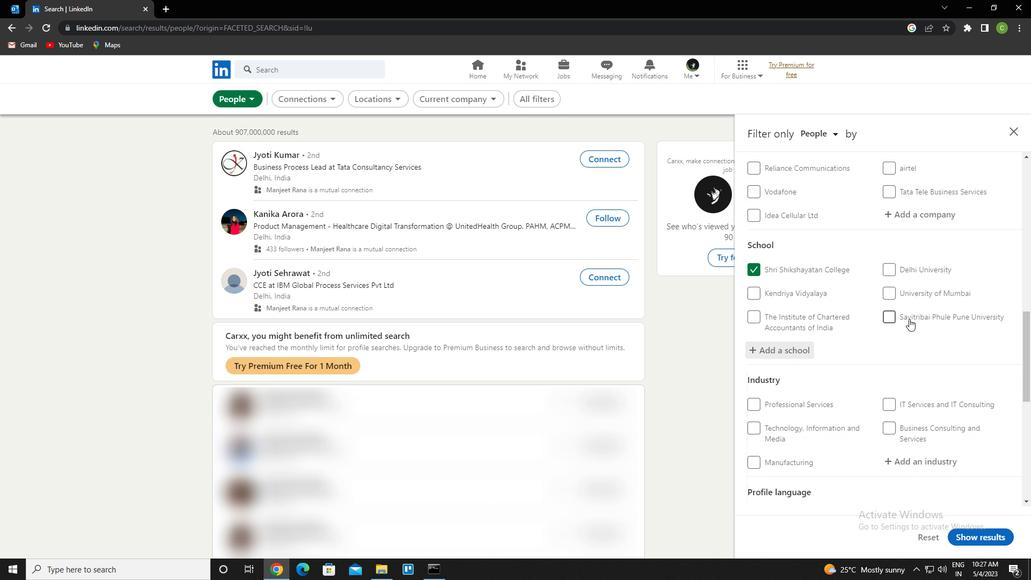 
Action: Mouse moved to (909, 322)
Screenshot: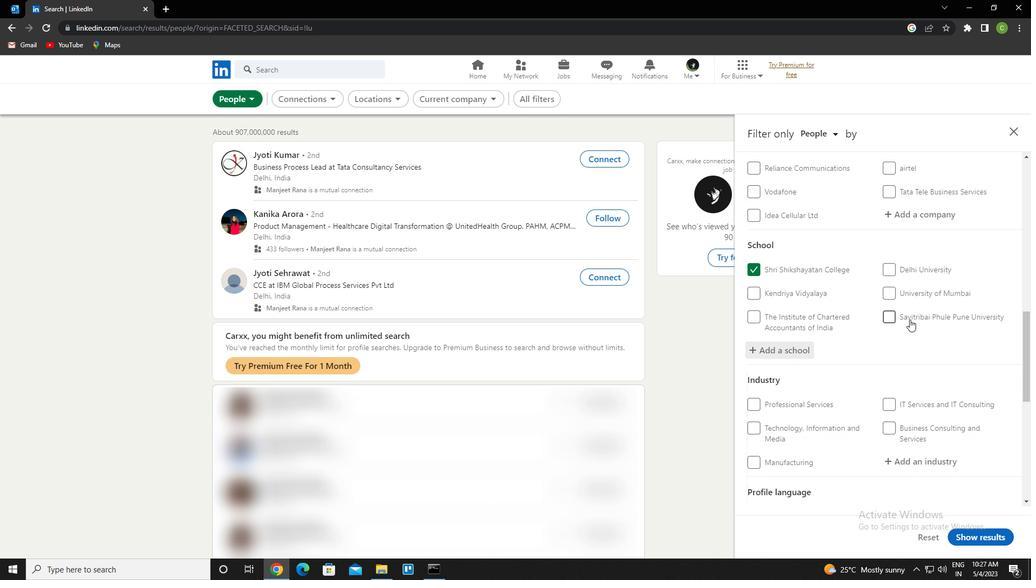 
Action: Mouse scrolled (909, 322) with delta (0, 0)
Screenshot: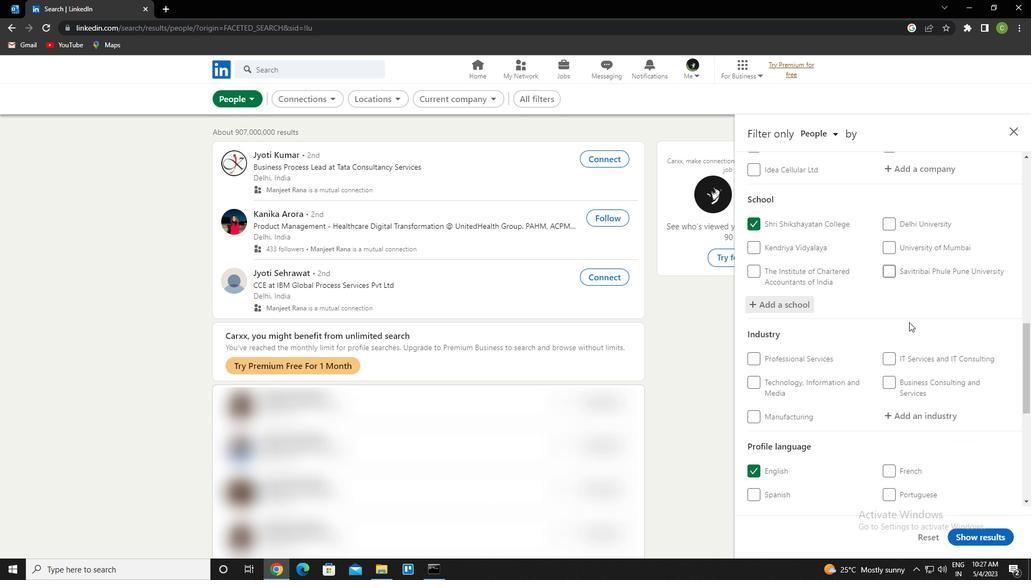
Action: Mouse moved to (909, 322)
Screenshot: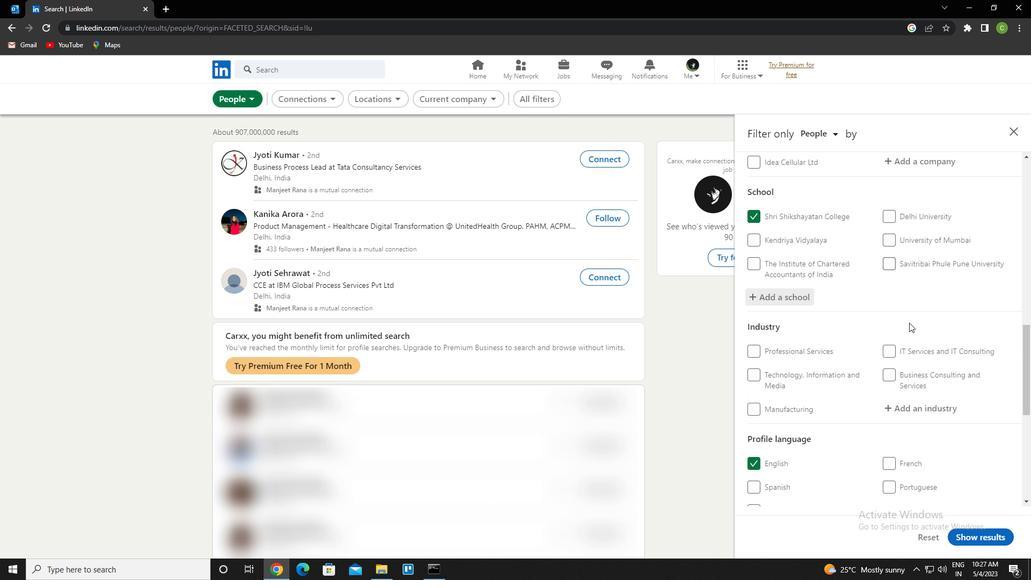 
Action: Mouse scrolled (909, 322) with delta (0, 0)
Screenshot: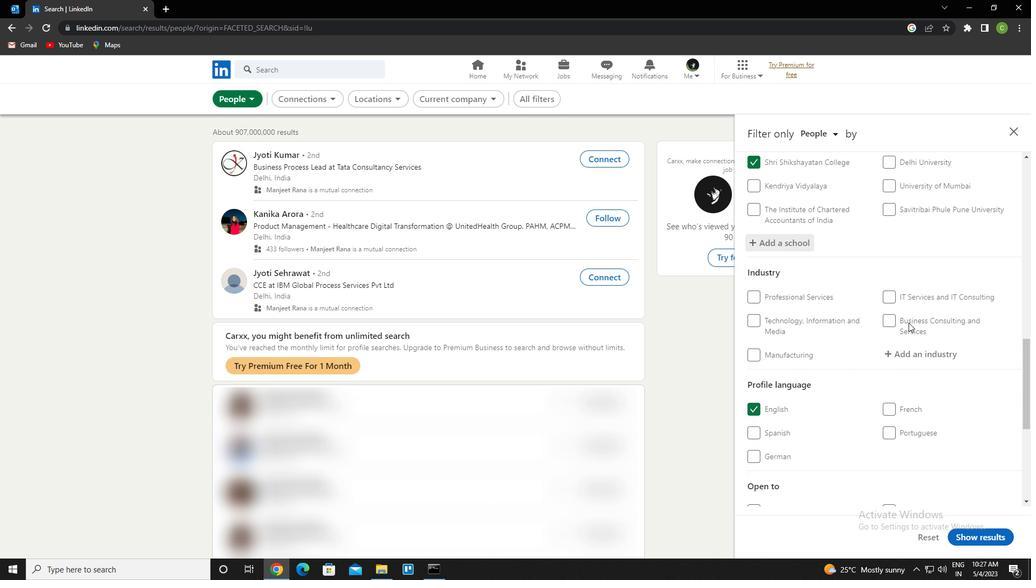 
Action: Mouse moved to (930, 303)
Screenshot: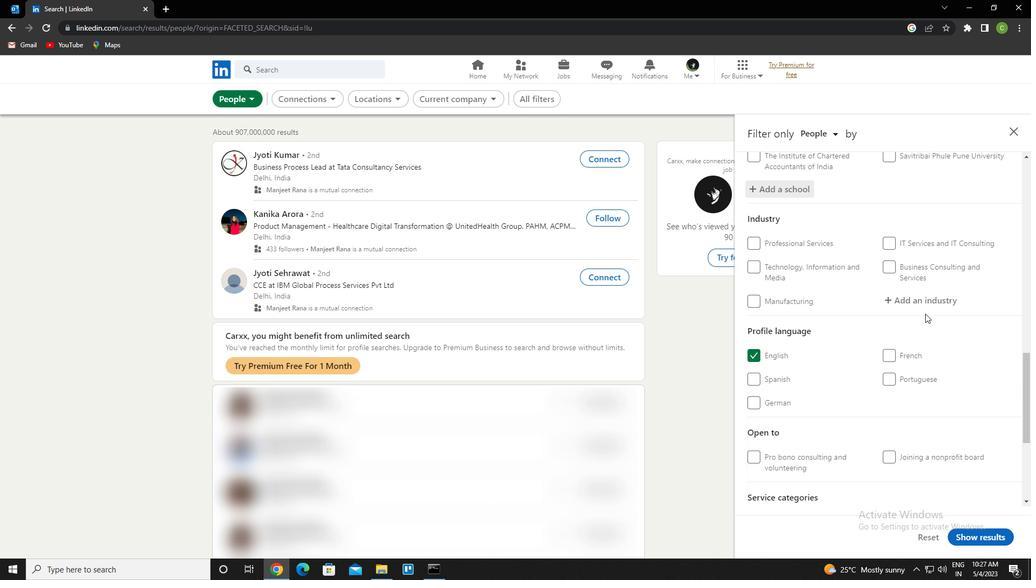 
Action: Mouse pressed left at (930, 303)
Screenshot: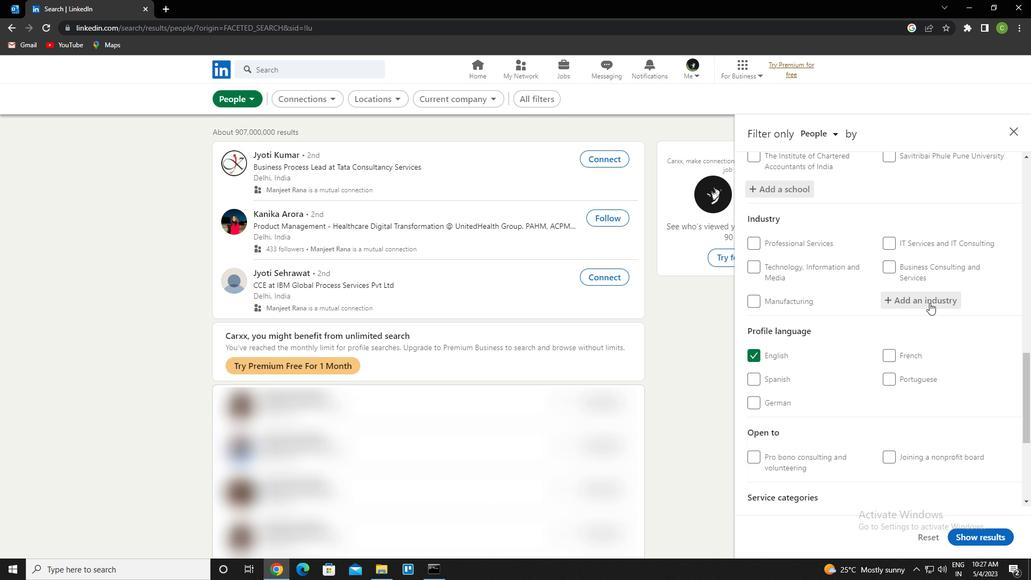 
Action: Key pressed <Key.caps_lock>s<Key.caps_lock>taffing<Key.space>and<Key.space>recruiting<Key.down><Key.enter>
Screenshot: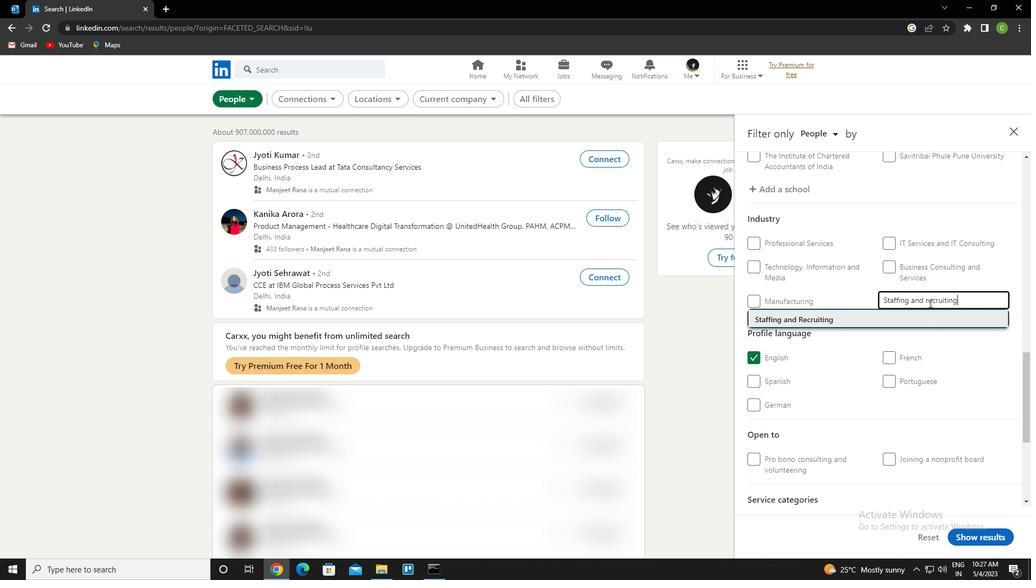 
Action: Mouse moved to (932, 303)
Screenshot: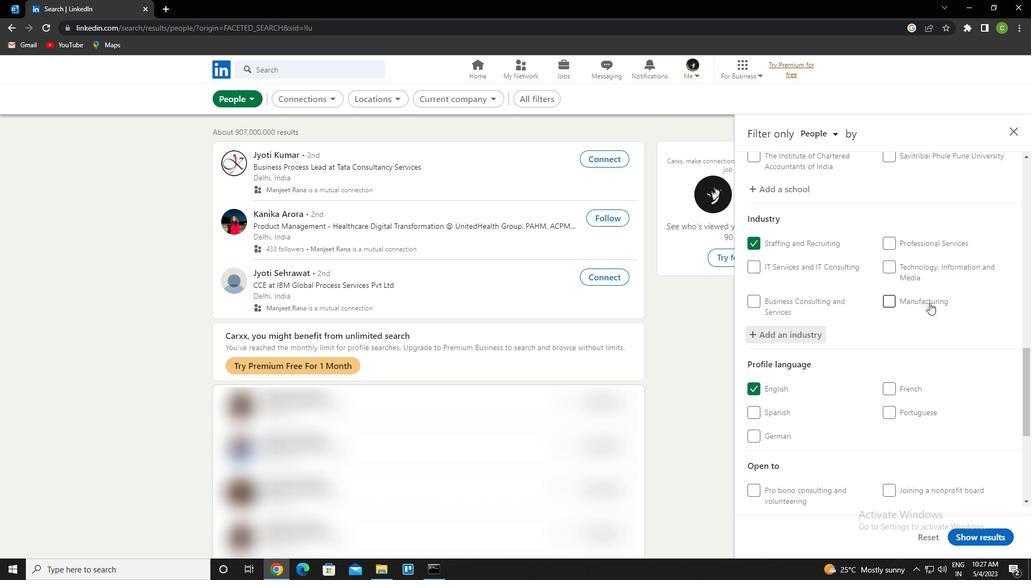
Action: Mouse scrolled (932, 302) with delta (0, 0)
Screenshot: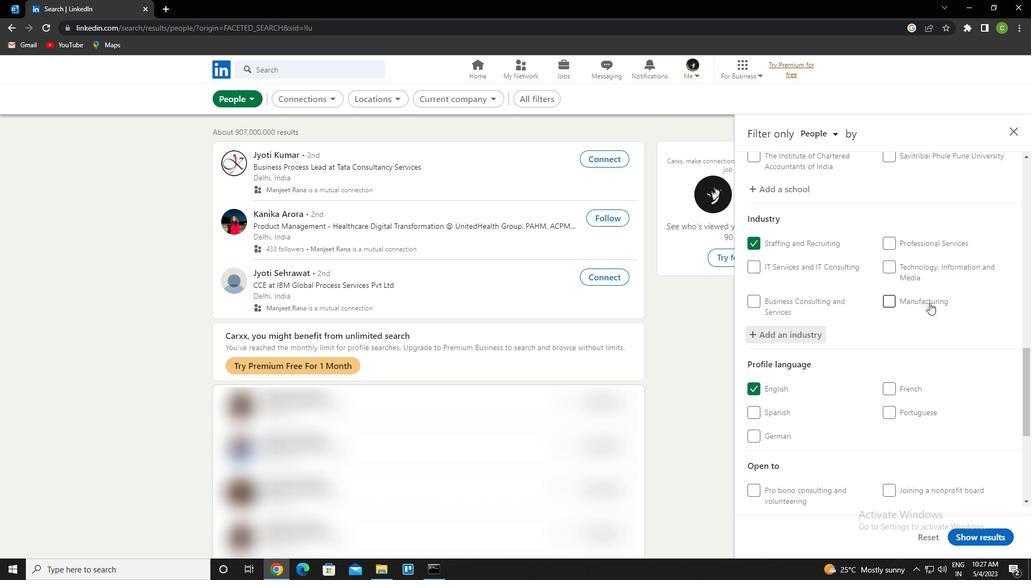 
Action: Mouse moved to (932, 304)
Screenshot: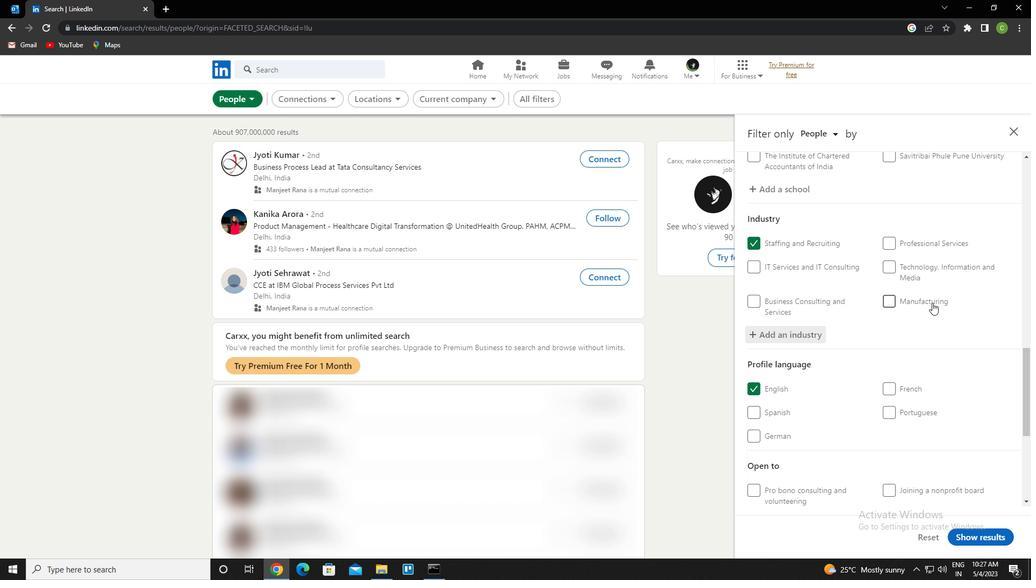 
Action: Mouse scrolled (932, 303) with delta (0, 0)
Screenshot: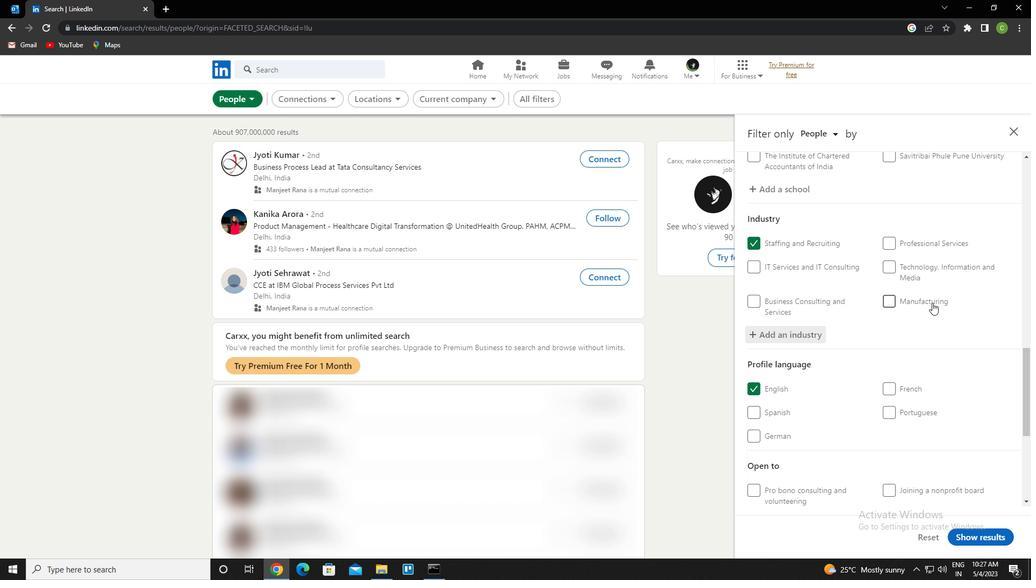 
Action: Mouse moved to (932, 306)
Screenshot: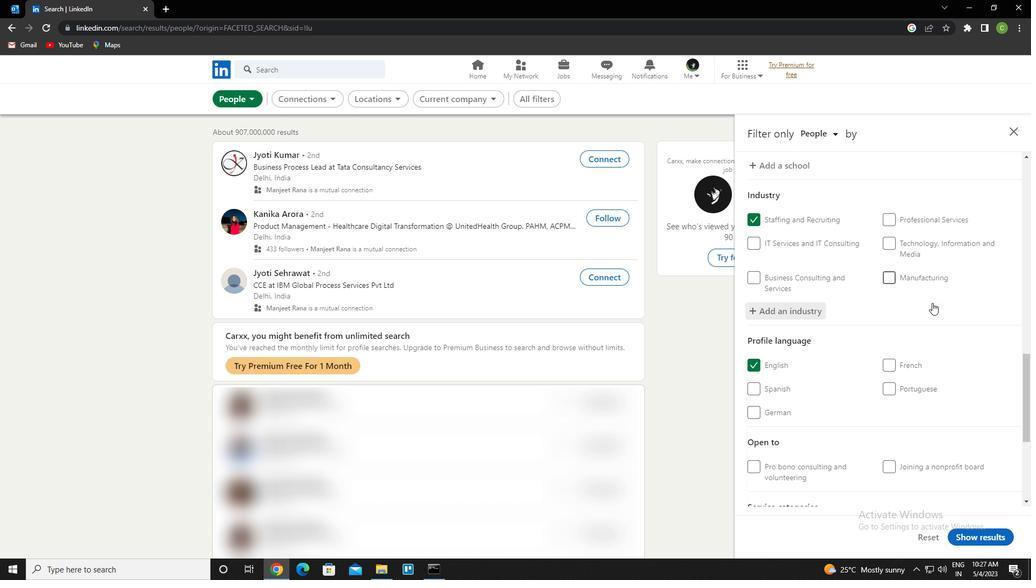 
Action: Mouse scrolled (932, 306) with delta (0, 0)
Screenshot: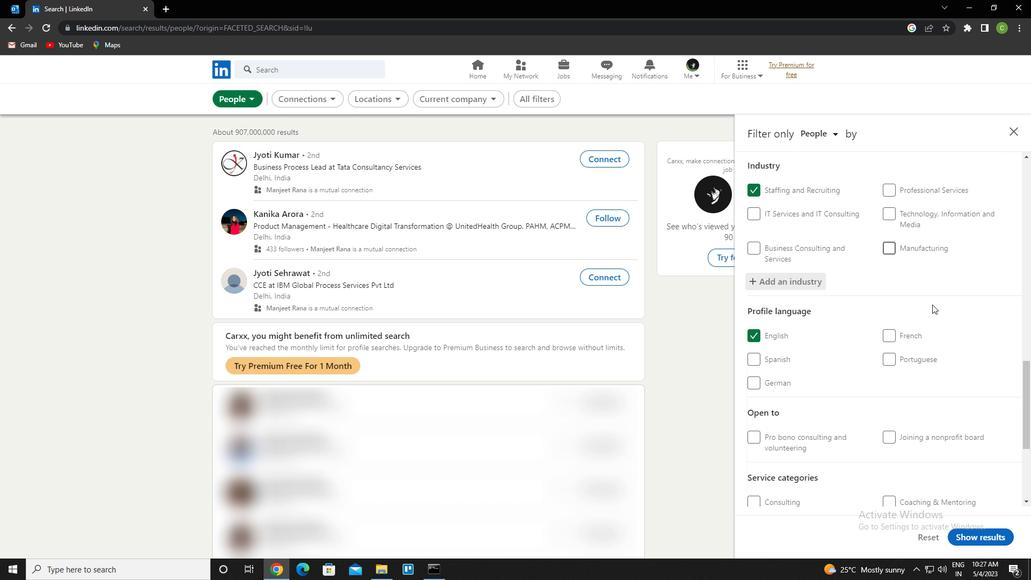 
Action: Mouse moved to (932, 308)
Screenshot: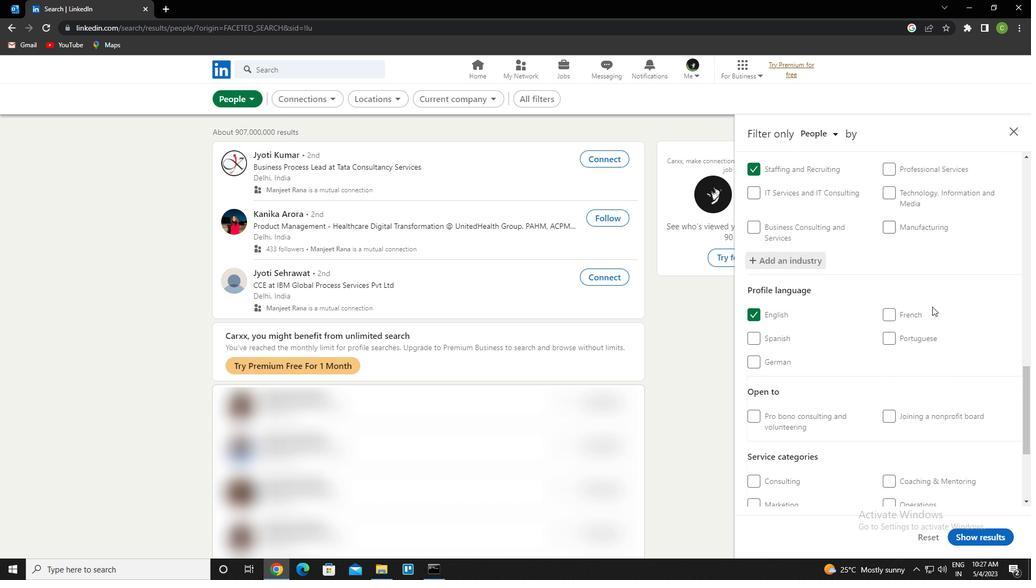 
Action: Mouse scrolled (932, 308) with delta (0, 0)
Screenshot: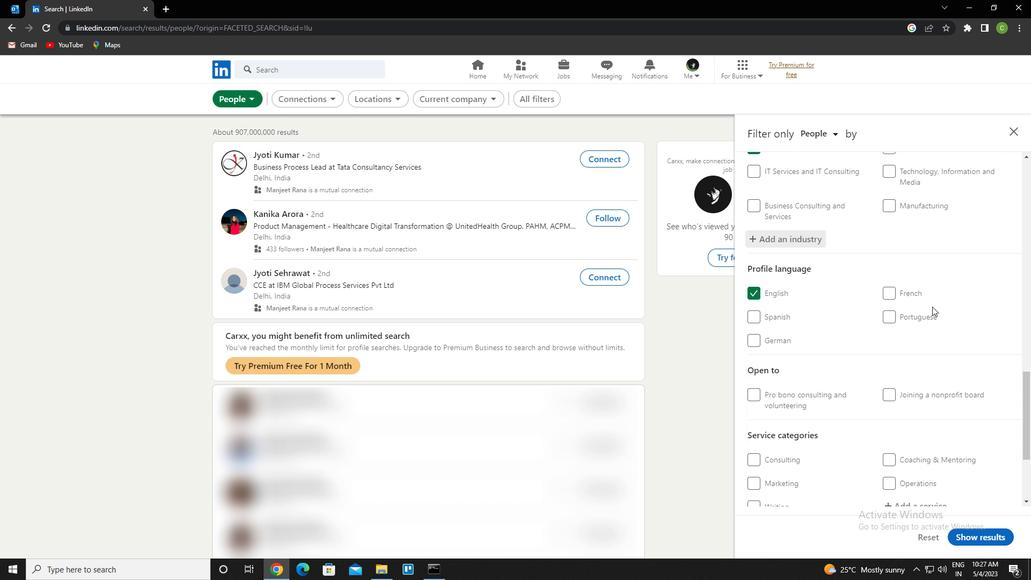 
Action: Mouse moved to (932, 310)
Screenshot: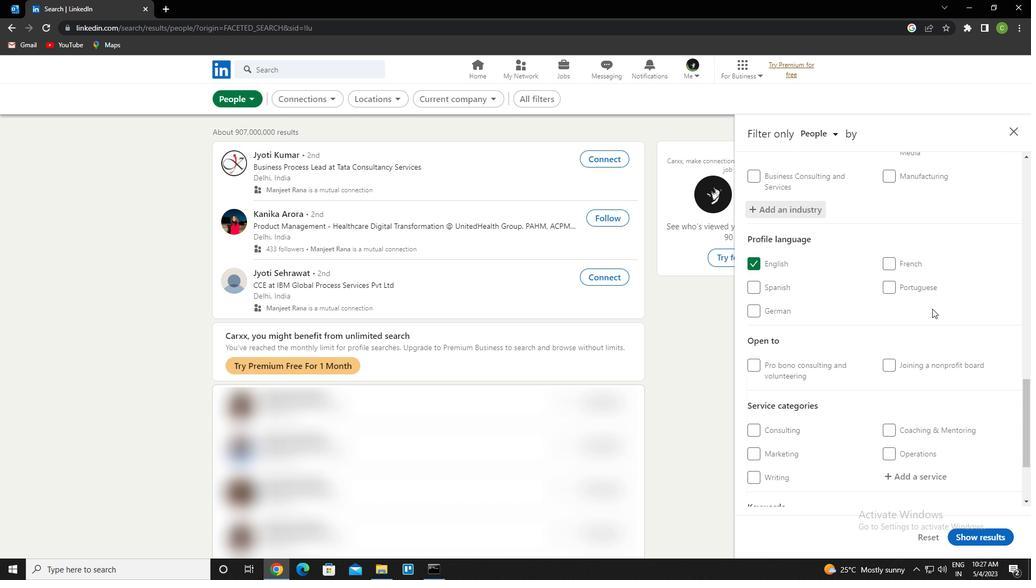 
Action: Mouse scrolled (932, 310) with delta (0, 0)
Screenshot: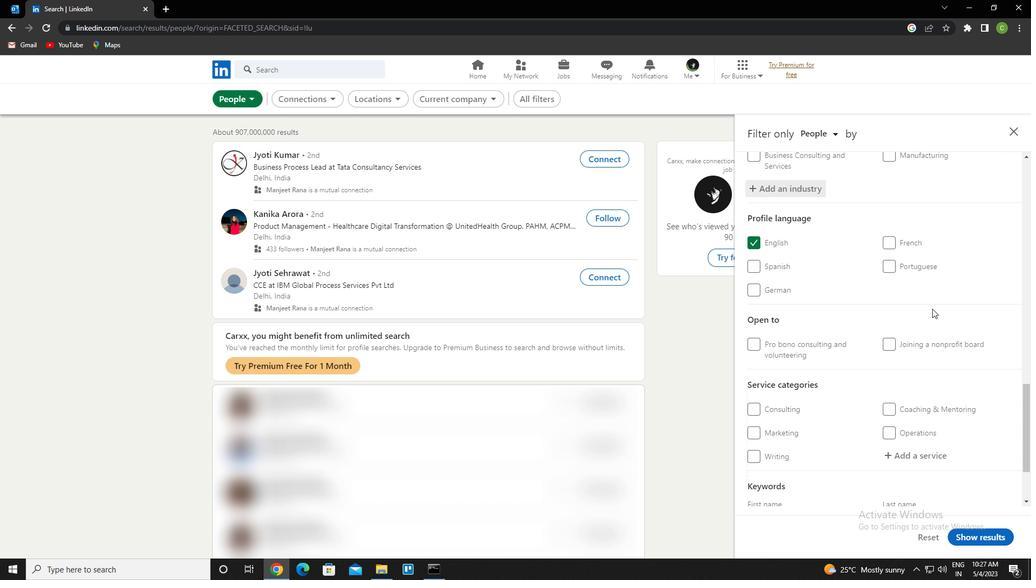 
Action: Mouse scrolled (932, 310) with delta (0, 0)
Screenshot: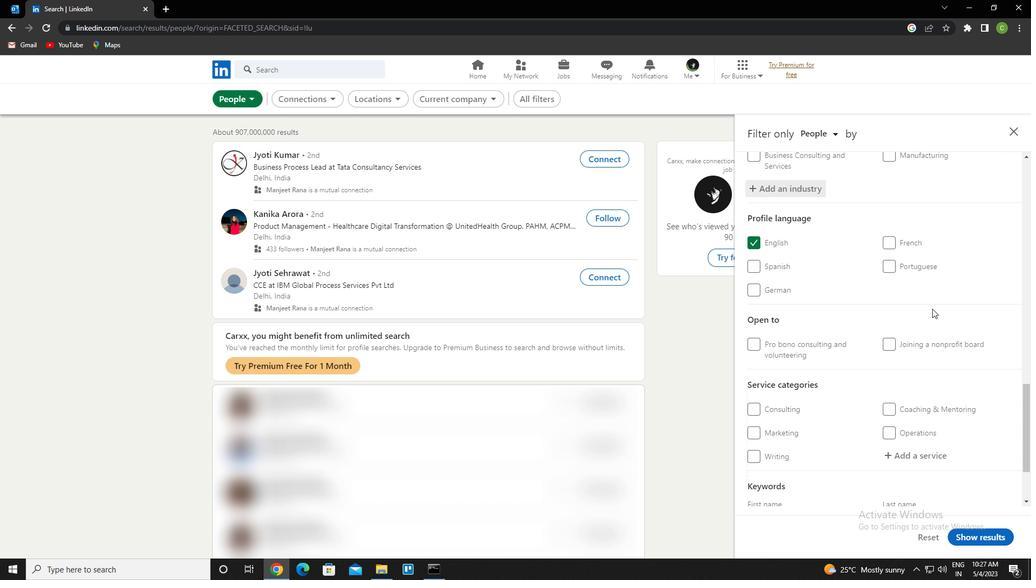 
Action: Mouse moved to (917, 352)
Screenshot: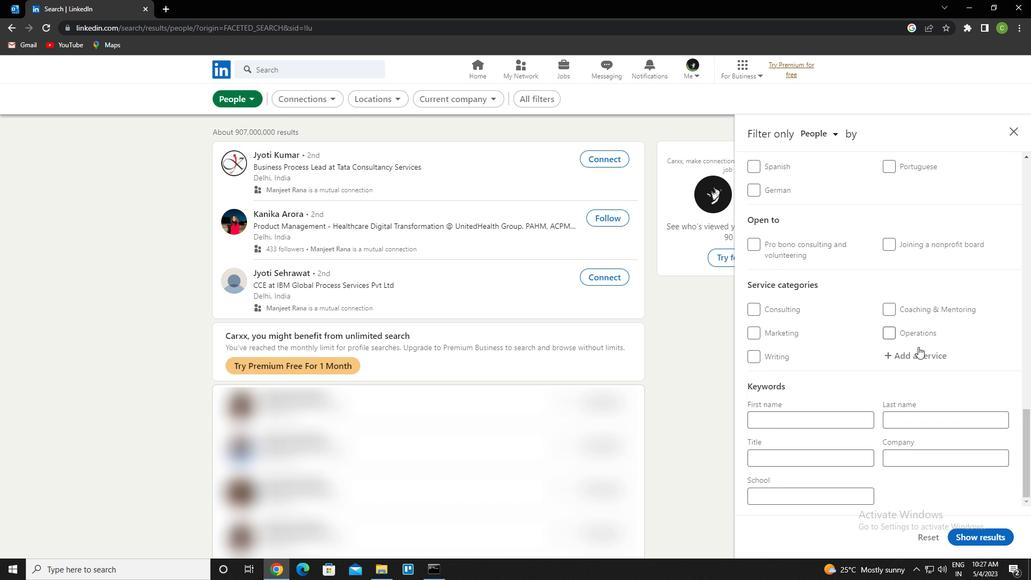 
Action: Mouse pressed left at (917, 352)
Screenshot: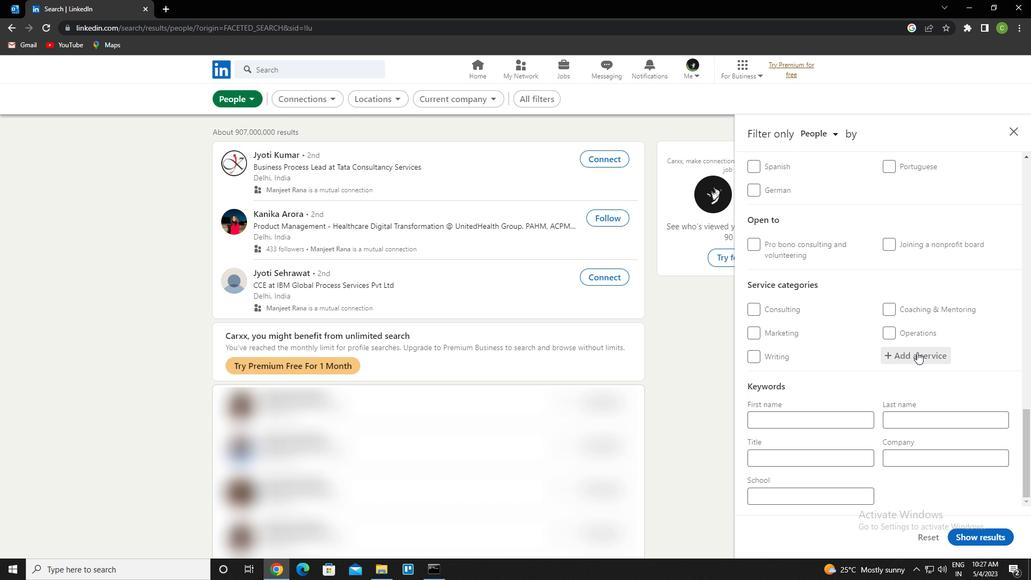 
Action: Key pressed <Key.caps_lock>c<Key.caps_lock>orporate<Key.space>events<Key.down><Key.enter>
Screenshot: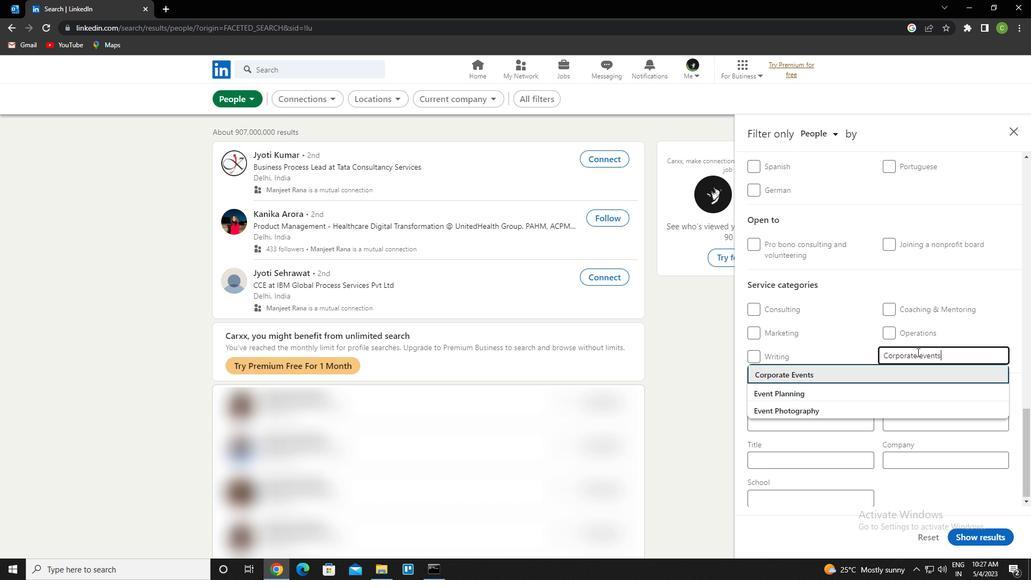 
Action: Mouse scrolled (917, 351) with delta (0, 0)
Screenshot: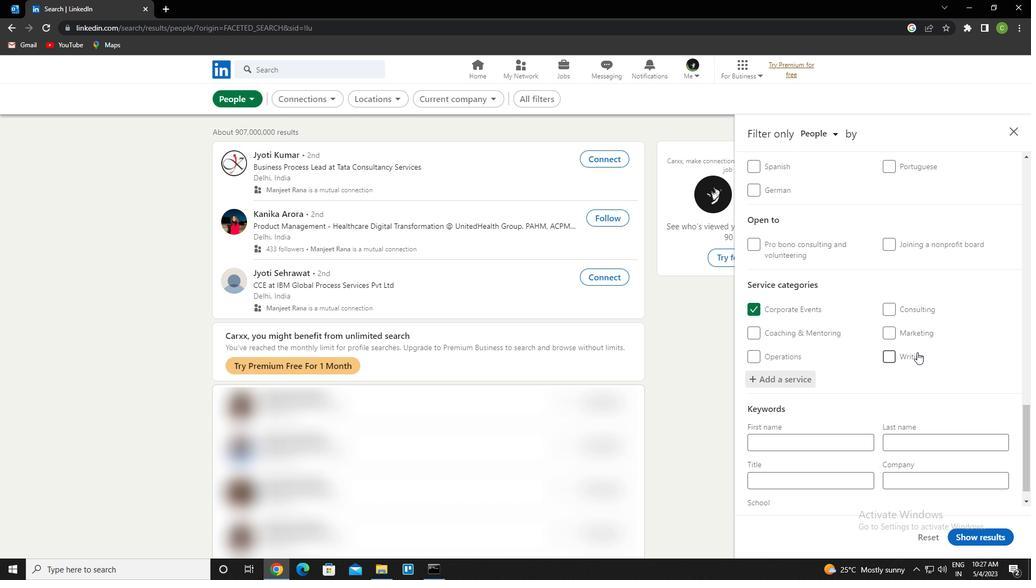 
Action: Mouse scrolled (917, 351) with delta (0, 0)
Screenshot: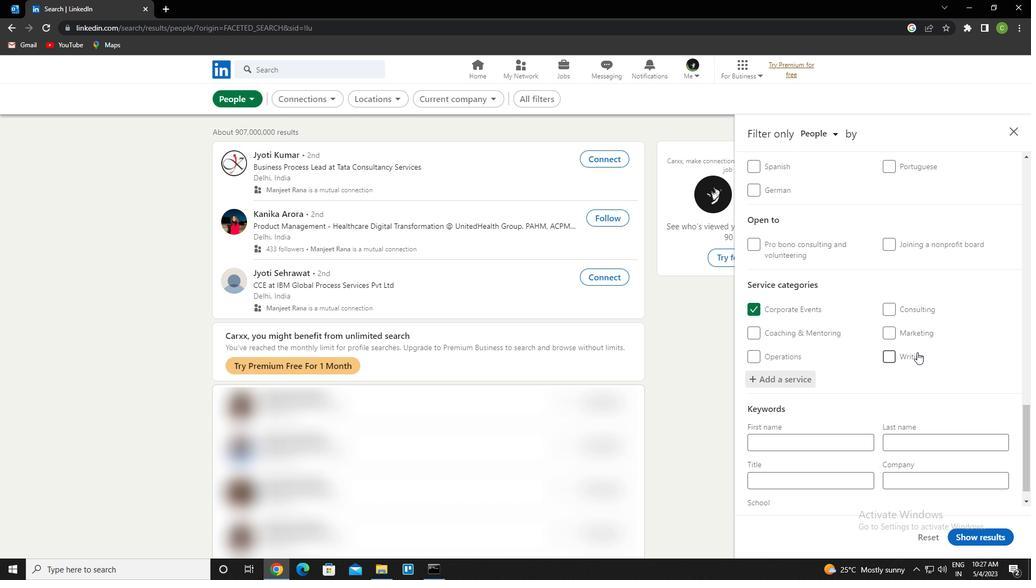 
Action: Mouse scrolled (917, 351) with delta (0, 0)
Screenshot: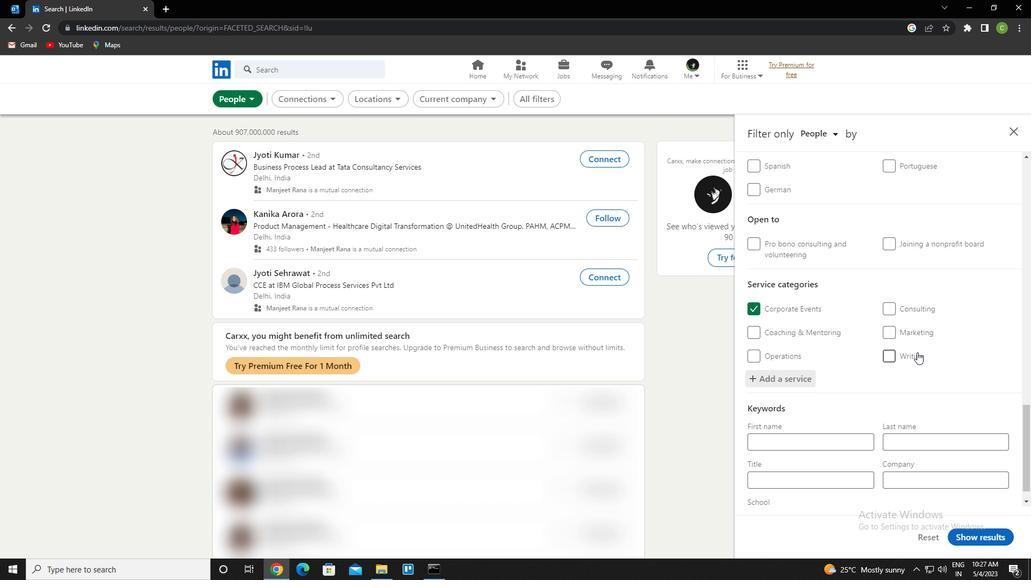 
Action: Mouse scrolled (917, 351) with delta (0, 0)
Screenshot: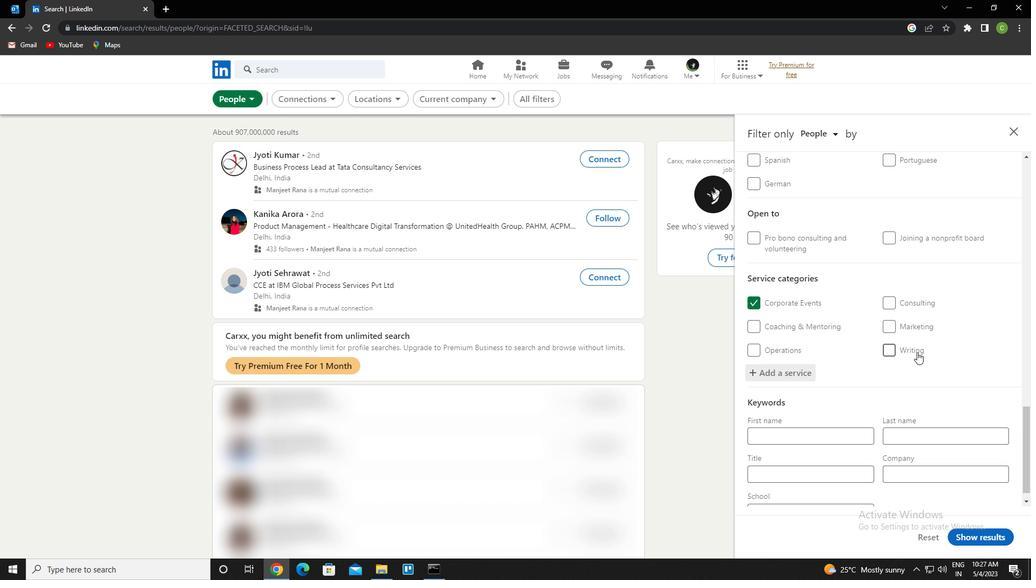 
Action: Mouse scrolled (917, 351) with delta (0, 0)
Screenshot: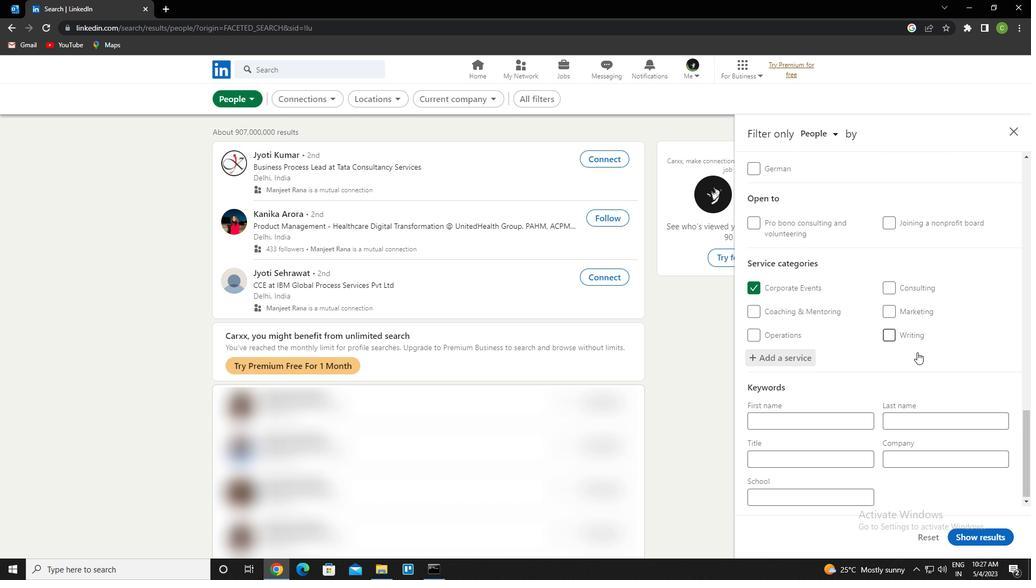 
Action: Mouse moved to (807, 455)
Screenshot: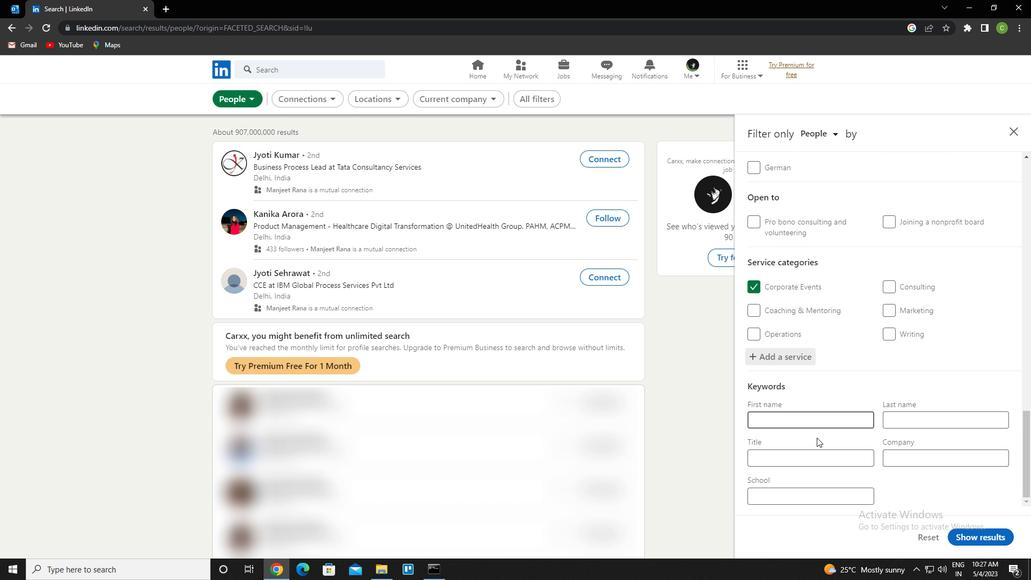 
Action: Mouse pressed left at (807, 455)
Screenshot: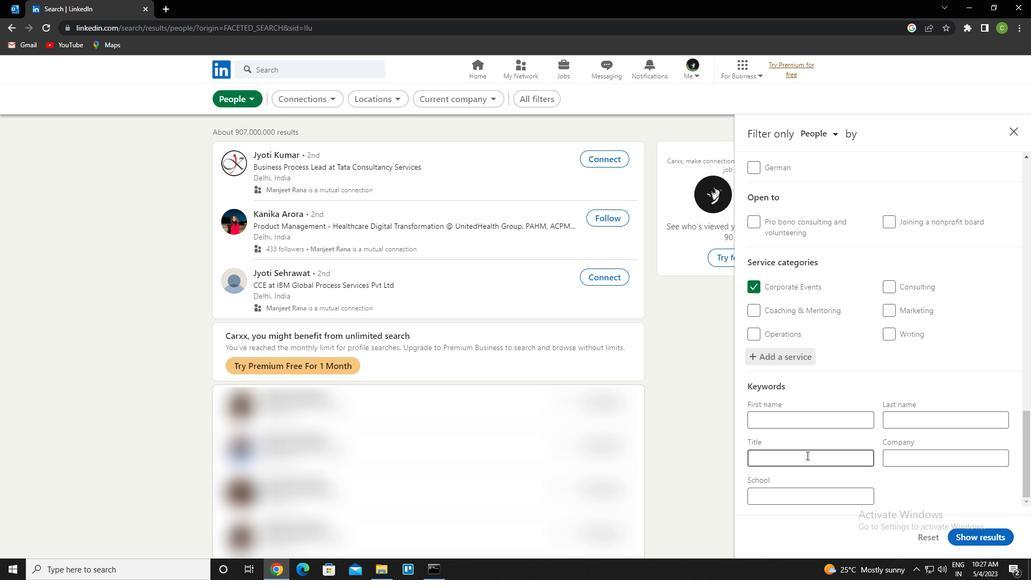
Action: Key pressed <Key.caps_lock>d<Key.caps_lock>rafter
Screenshot: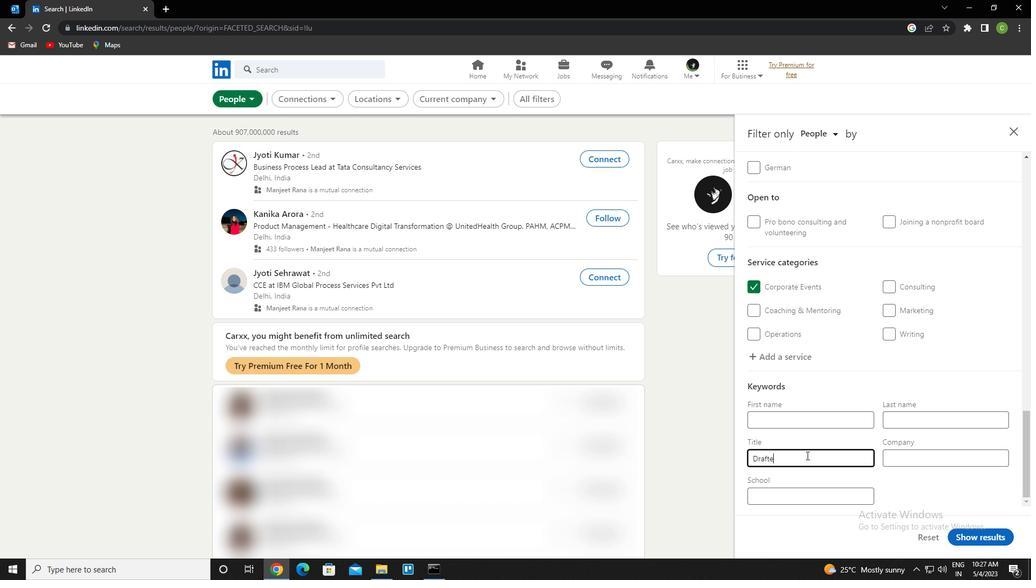 
Action: Mouse moved to (978, 531)
Screenshot: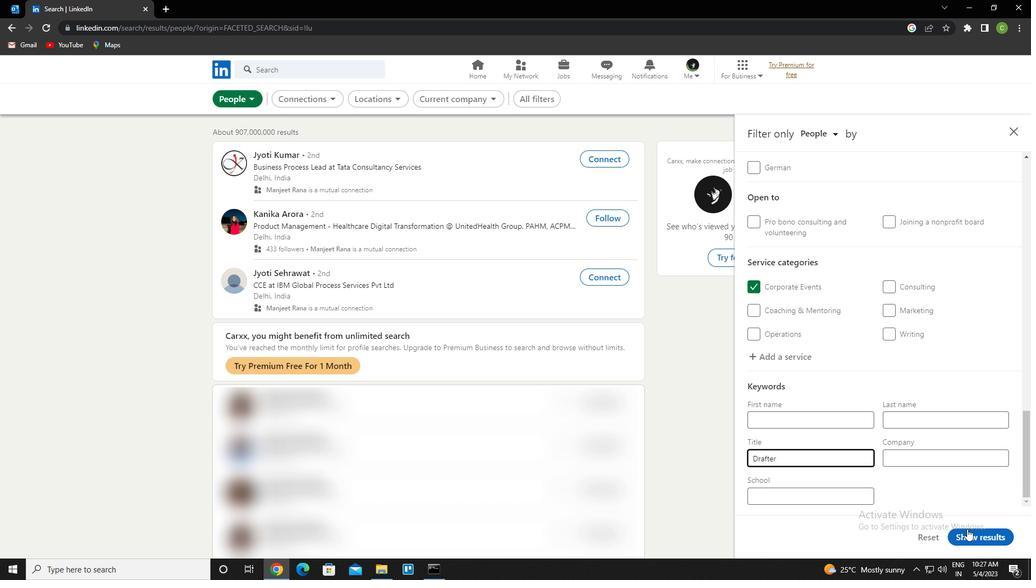 
Action: Mouse pressed left at (978, 531)
Screenshot: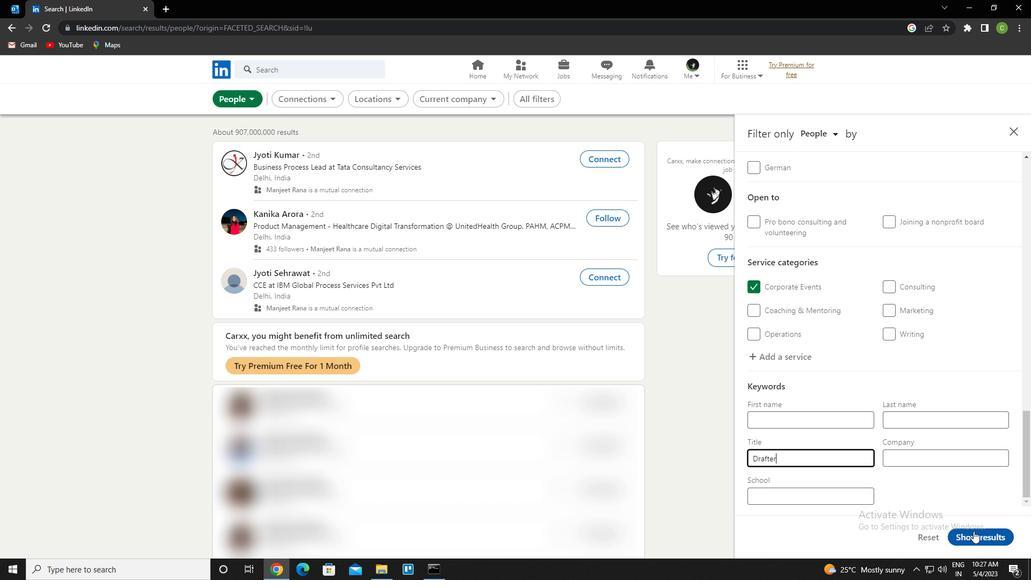 
Action: Mouse moved to (536, 488)
Screenshot: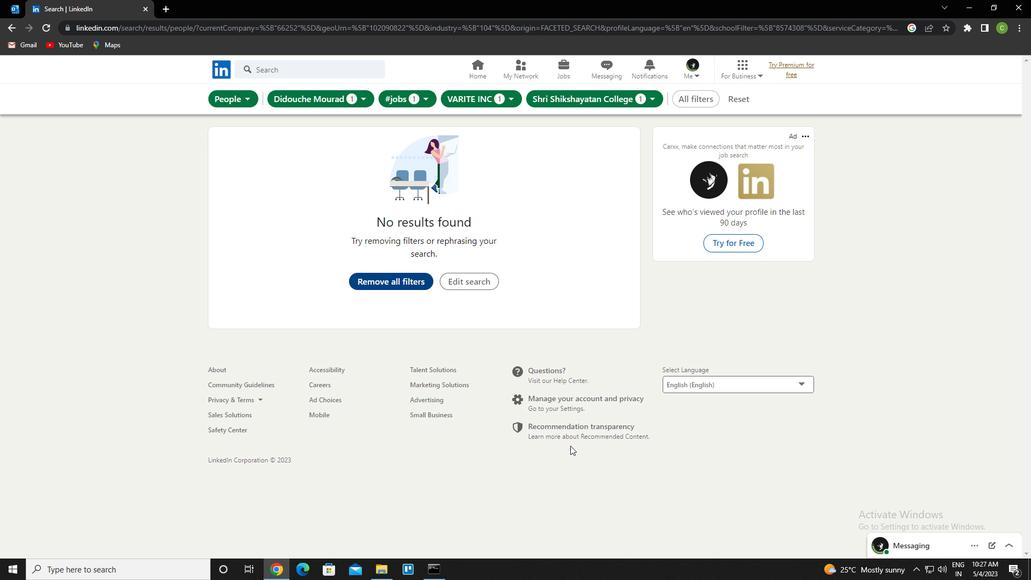 
